 Task: Play online Risk (conquerclub) game.
Action: Mouse moved to (419, 278)
Screenshot: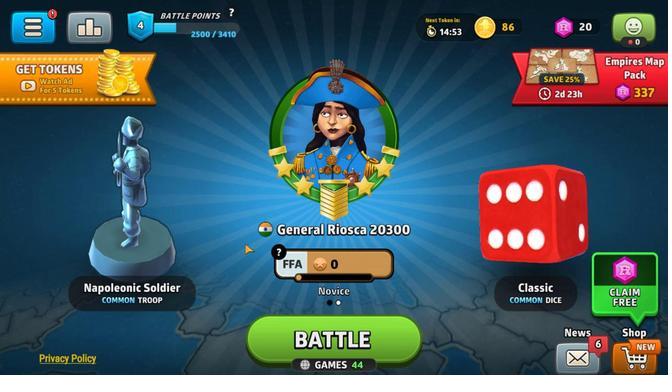 
Action: Mouse pressed left at (419, 278)
Screenshot: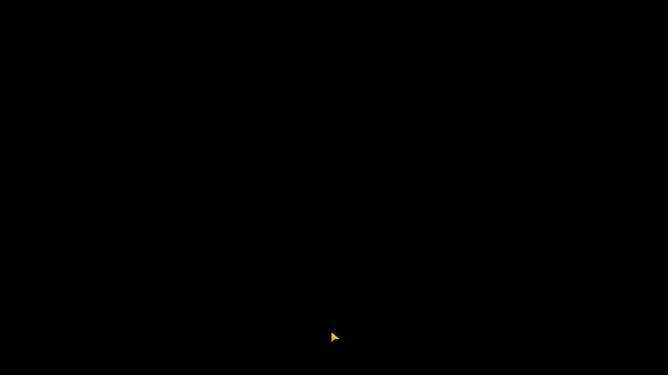 
Action: Mouse moved to (336, 277)
Screenshot: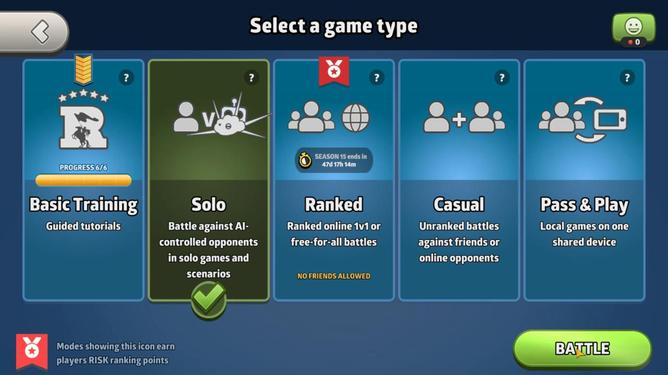 
Action: Mouse pressed left at (336, 277)
Screenshot: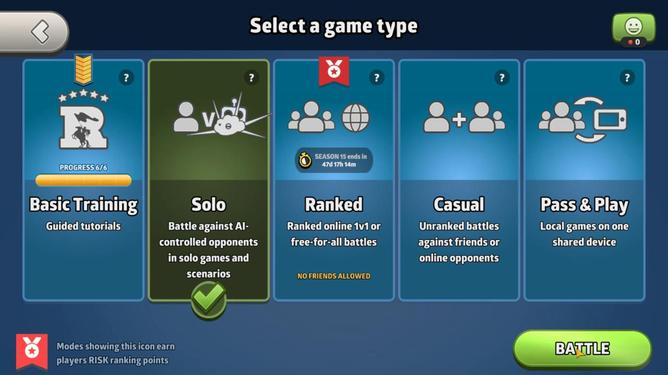
Action: Mouse moved to (335, 277)
Screenshot: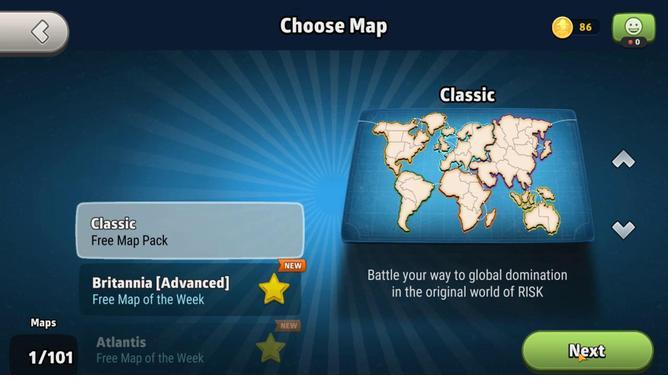 
Action: Mouse pressed left at (335, 277)
Screenshot: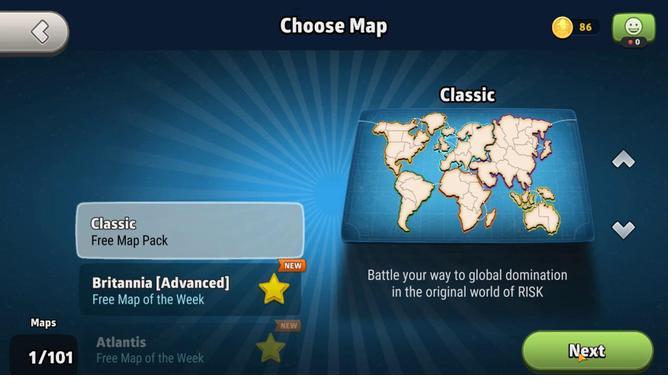 
Action: Mouse moved to (333, 277)
Screenshot: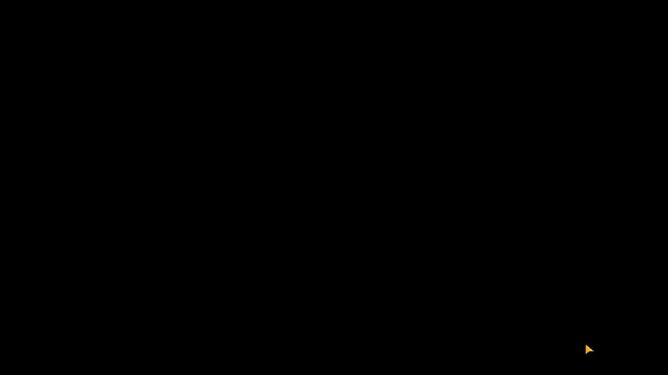 
Action: Mouse pressed left at (333, 277)
Screenshot: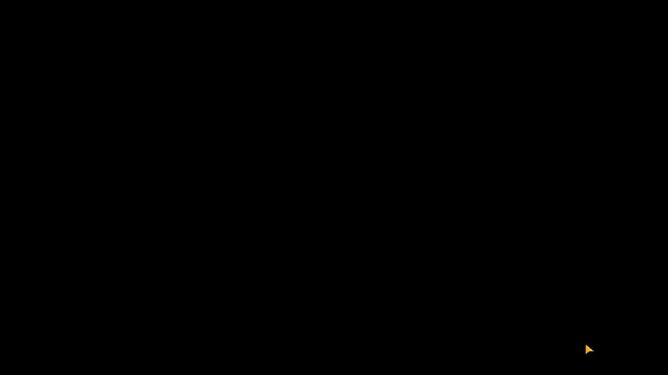 
Action: Mouse moved to (417, 281)
Screenshot: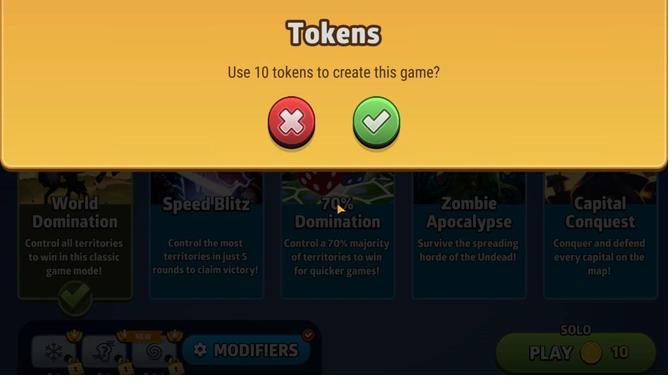 
Action: Mouse pressed left at (417, 281)
Screenshot: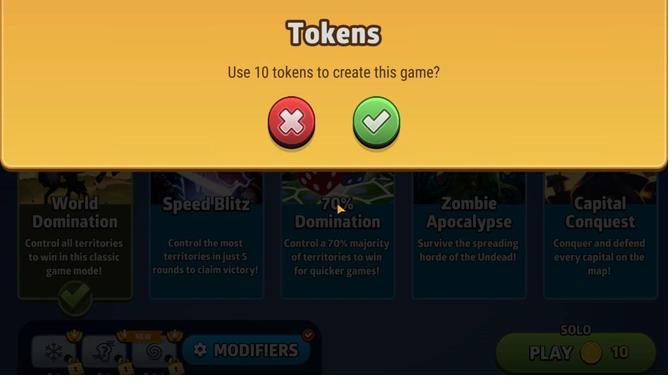 
Action: Mouse moved to (429, 283)
Screenshot: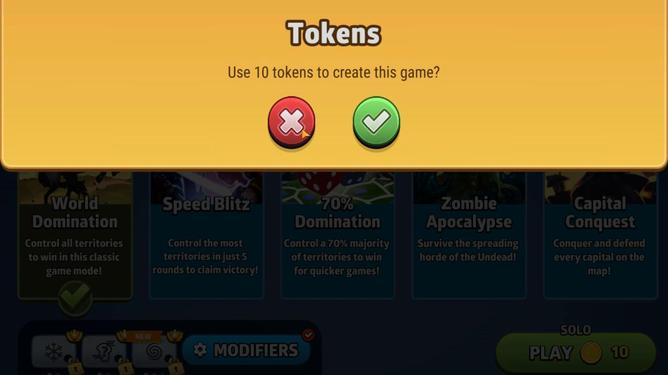 
Action: Mouse pressed left at (429, 283)
Screenshot: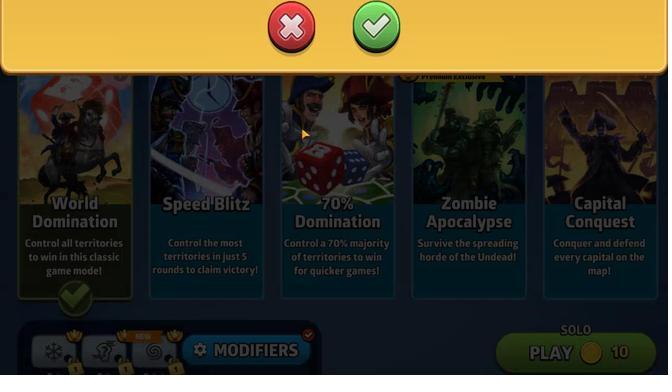 
Action: Mouse moved to (344, 277)
Screenshot: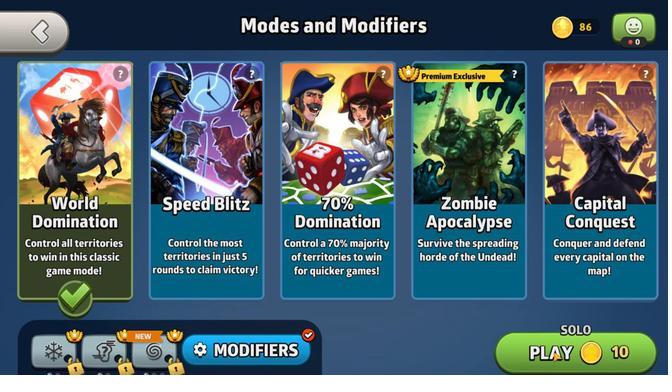 
Action: Mouse pressed left at (344, 277)
Screenshot: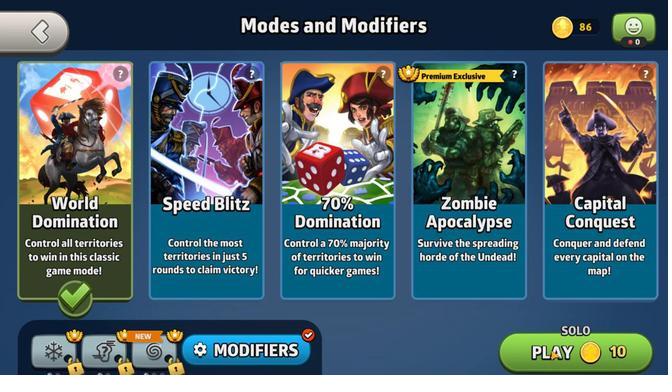 
Action: Mouse moved to (403, 284)
Screenshot: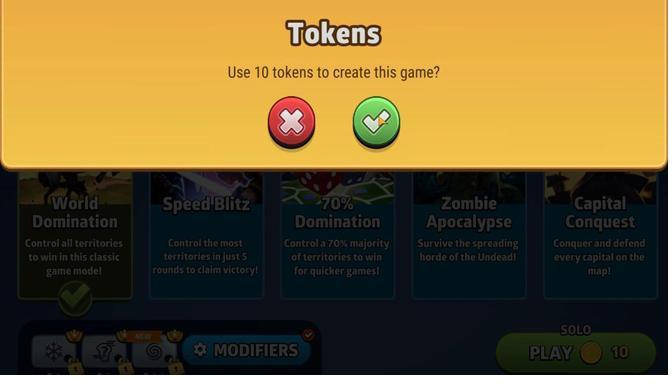 
Action: Mouse pressed left at (403, 284)
Screenshot: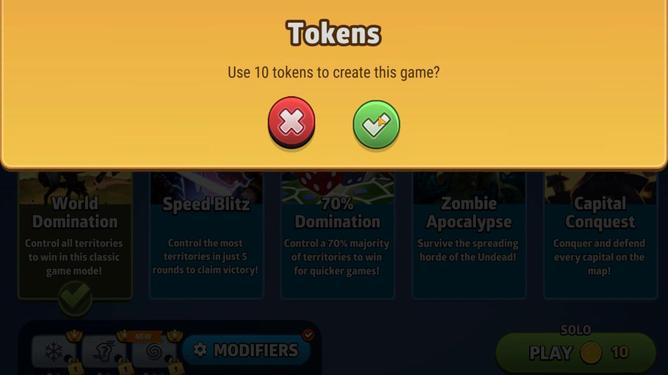 
Action: Mouse moved to (314, 282)
Screenshot: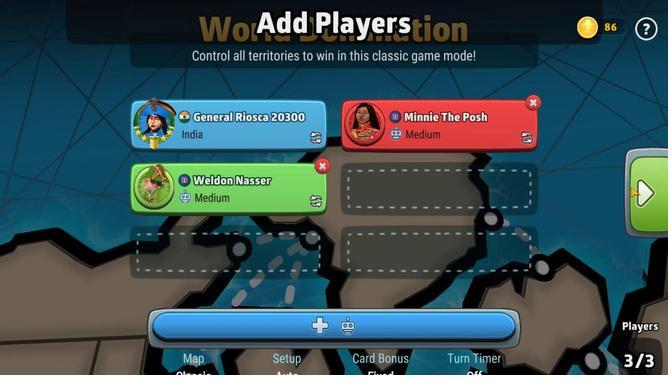 
Action: Mouse pressed left at (314, 282)
Screenshot: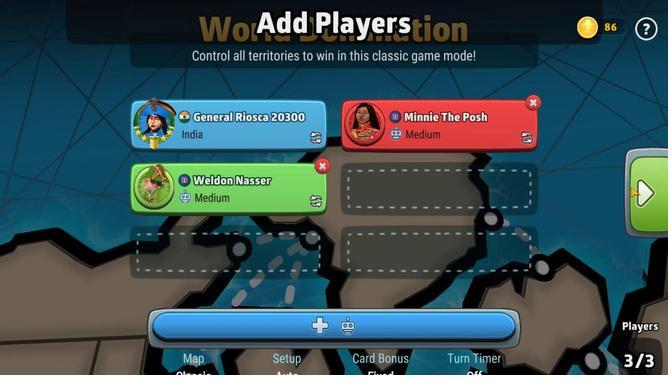 
Action: Mouse moved to (473, 282)
Screenshot: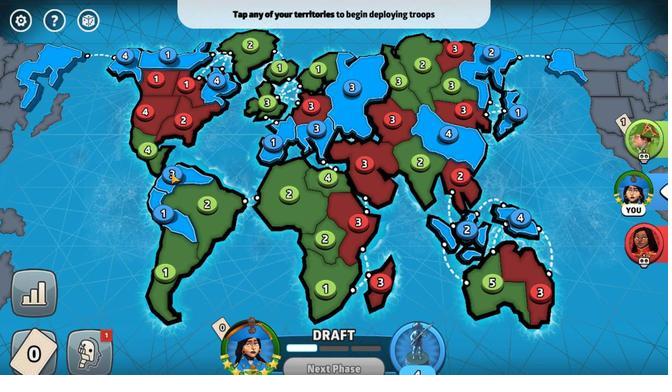 
Action: Mouse pressed left at (473, 282)
Screenshot: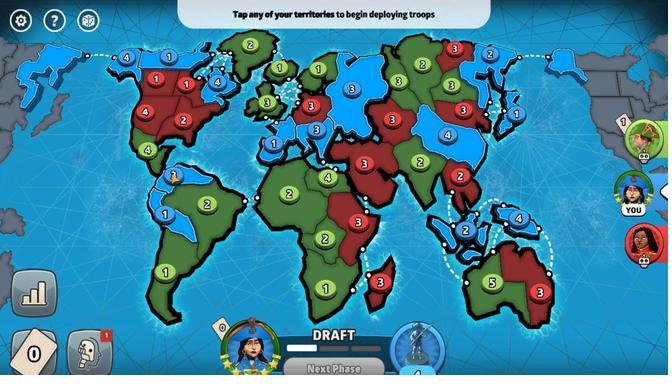 
Action: Mouse moved to (369, 279)
Screenshot: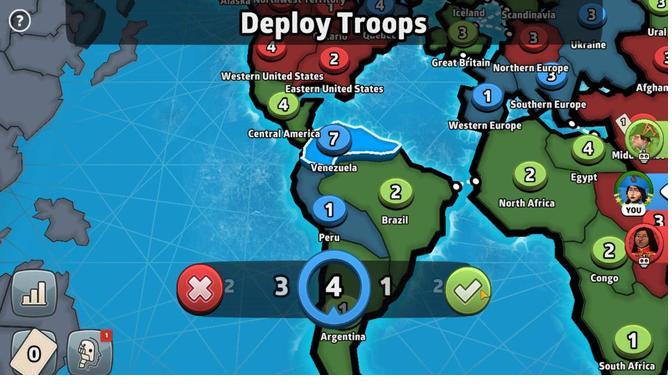 
Action: Mouse pressed left at (369, 279)
Screenshot: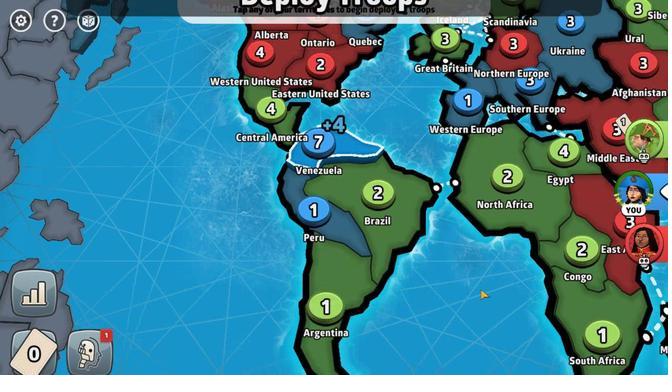 
Action: Mouse moved to (356, 281)
Screenshot: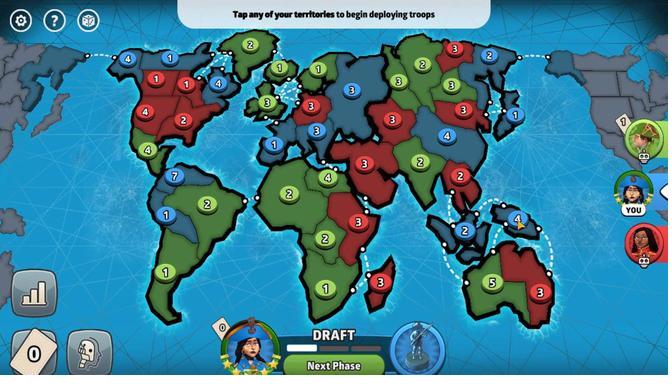 
Action: Mouse pressed left at (356, 281)
Screenshot: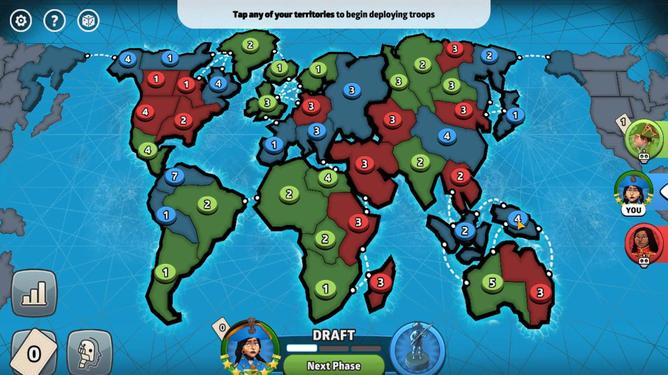
Action: Mouse moved to (415, 276)
Screenshot: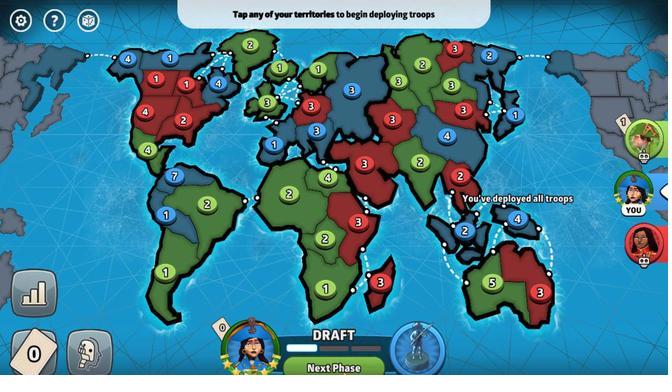
Action: Mouse pressed left at (415, 276)
Screenshot: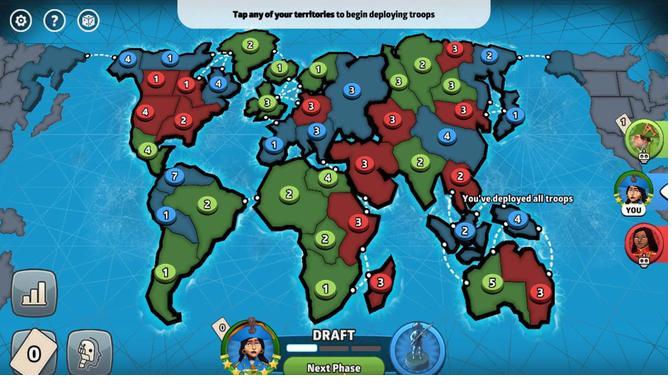 
Action: Mouse moved to (473, 282)
Screenshot: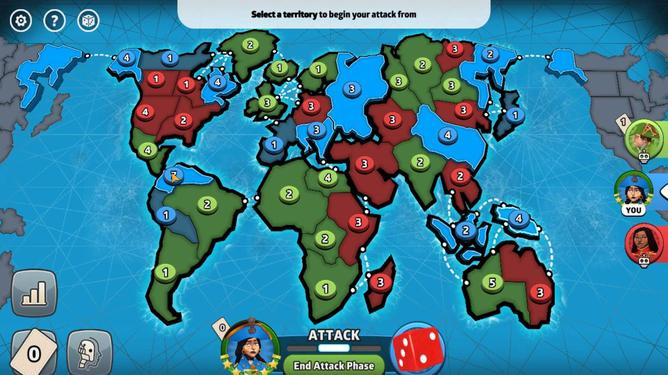 
Action: Mouse pressed left at (473, 282)
Screenshot: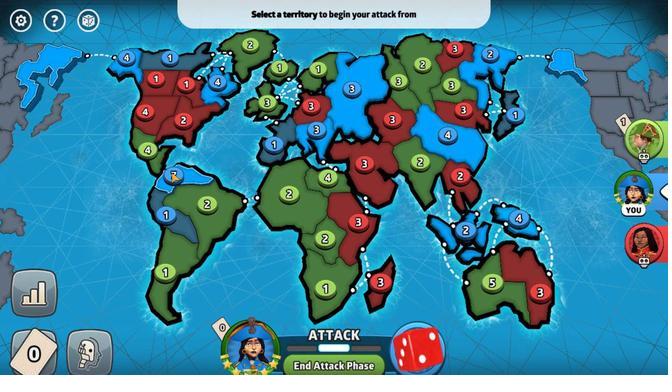 
Action: Mouse moved to (437, 285)
Screenshot: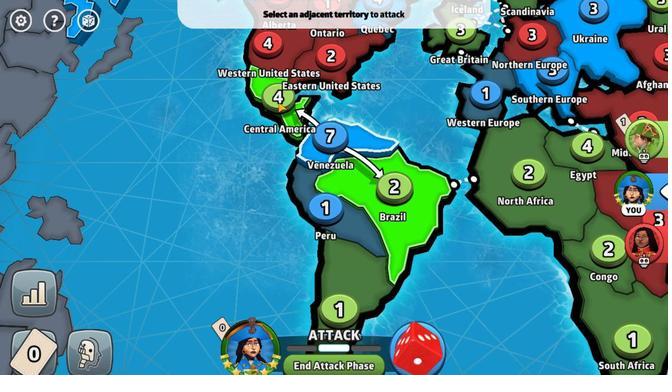 
Action: Mouse pressed left at (437, 285)
Screenshot: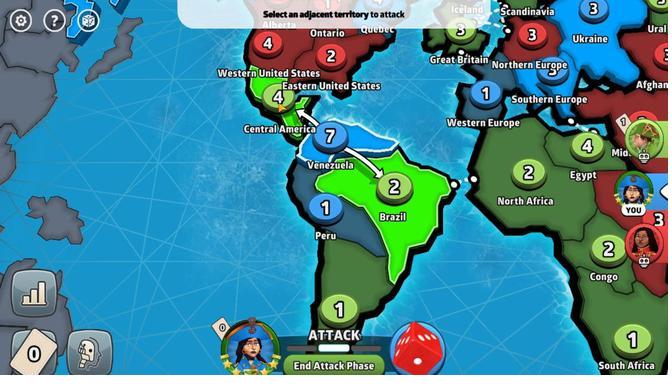 
Action: Mouse moved to (420, 278)
Screenshot: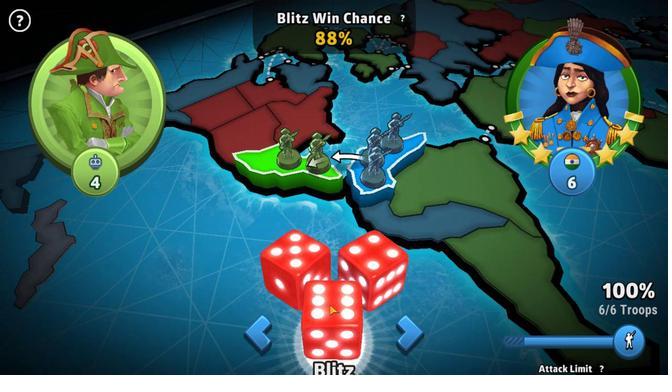 
Action: Mouse pressed left at (420, 278)
Screenshot: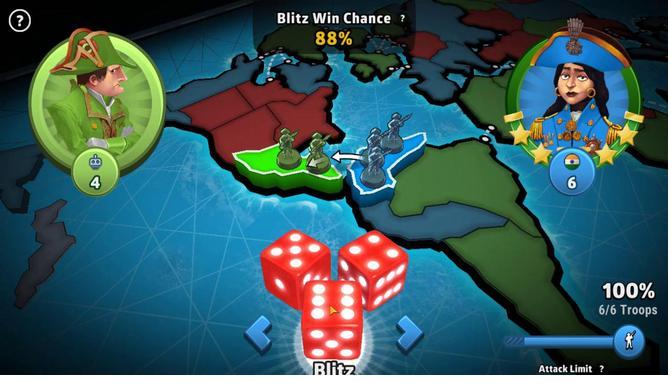 
Action: Mouse moved to (373, 279)
Screenshot: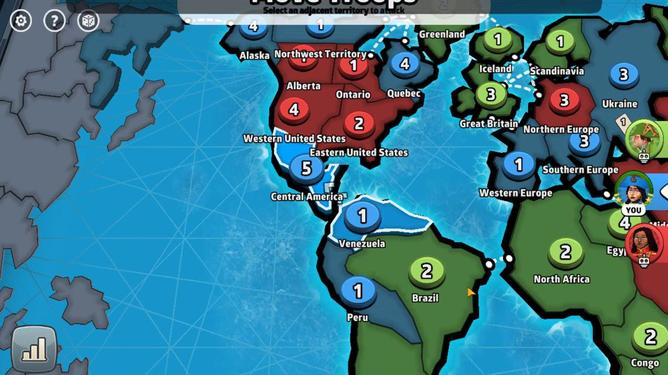 
Action: Mouse pressed left at (373, 279)
Screenshot: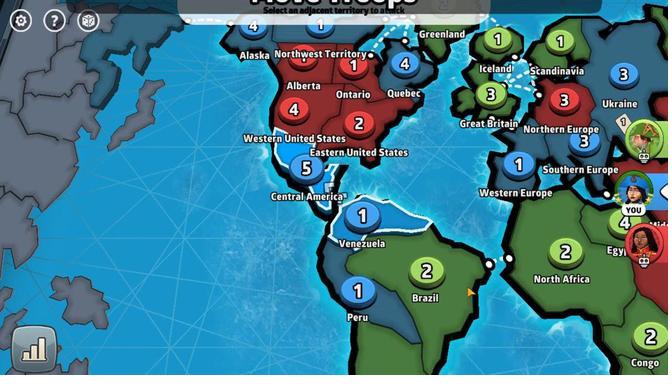 
Action: Mouse moved to (432, 284)
Screenshot: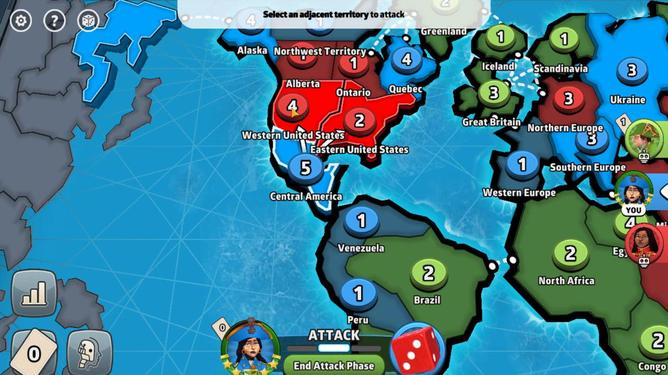 
Action: Mouse pressed left at (432, 284)
Screenshot: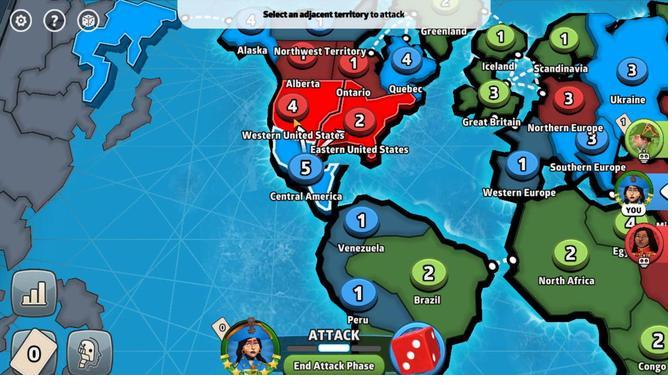 
Action: Mouse moved to (413, 277)
Screenshot: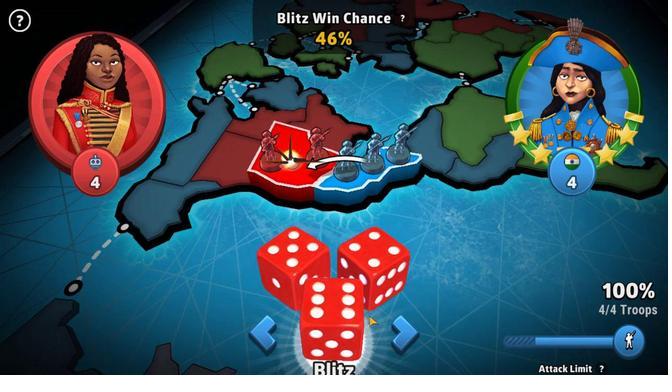 
Action: Mouse pressed left at (413, 277)
Screenshot: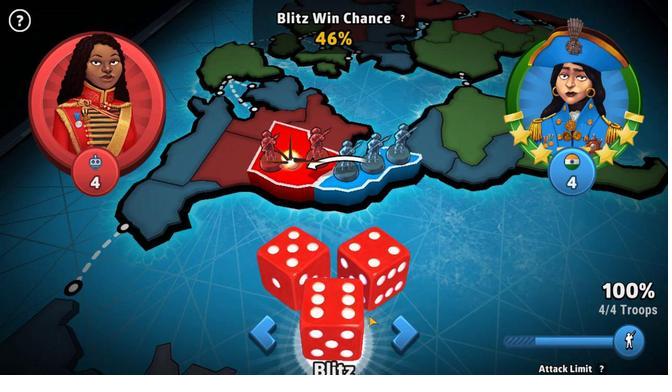 
Action: Mouse moved to (408, 282)
Screenshot: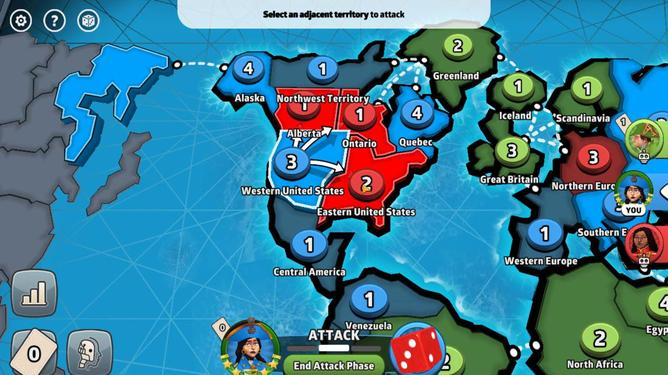 
Action: Mouse pressed left at (408, 282)
Screenshot: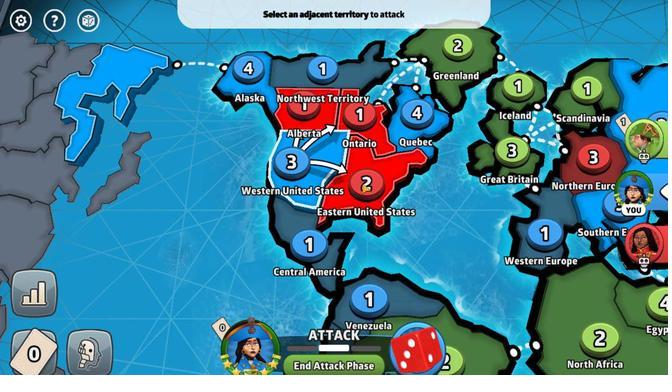 
Action: Mouse moved to (414, 278)
Screenshot: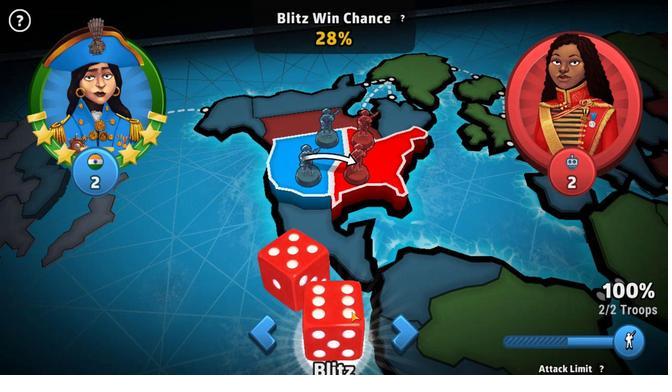 
Action: Mouse pressed left at (414, 278)
Screenshot: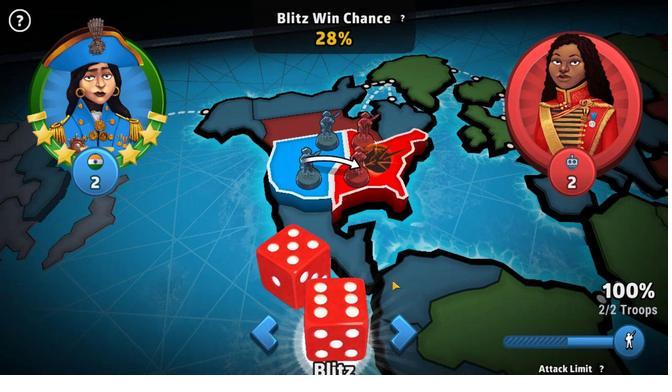 
Action: Mouse moved to (357, 281)
Screenshot: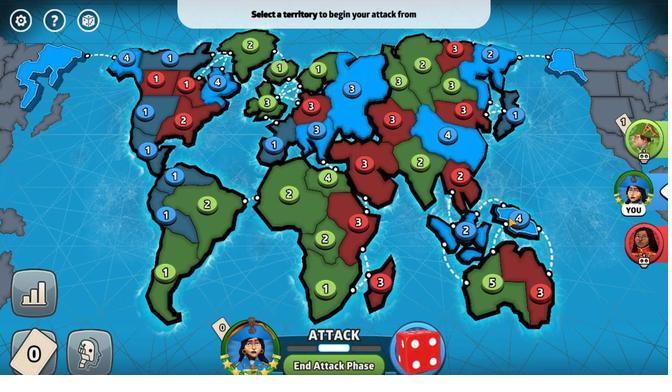 
Action: Mouse pressed left at (357, 281)
Screenshot: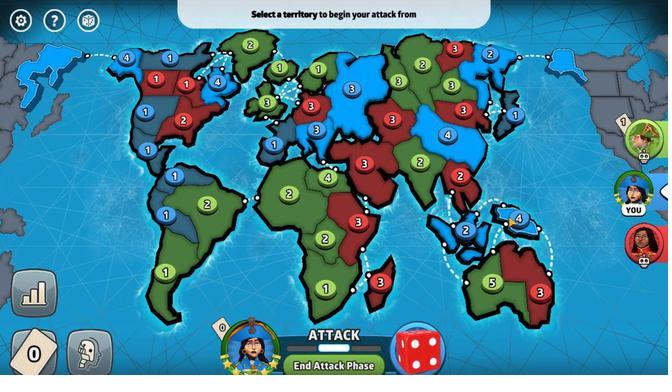 
Action: Mouse moved to (414, 281)
Screenshot: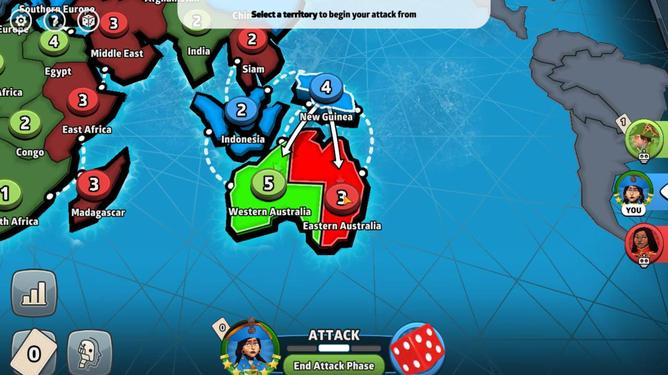 
Action: Mouse pressed left at (414, 281)
Screenshot: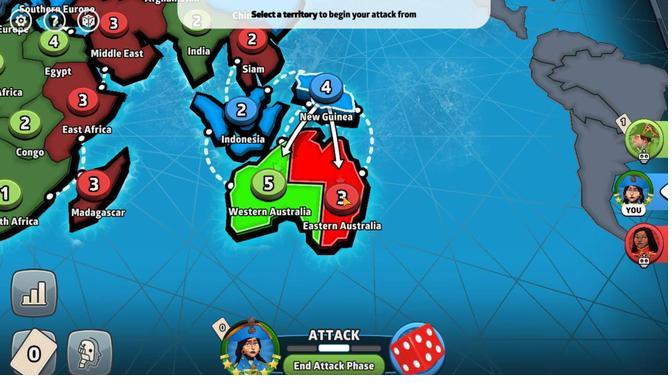 
Action: Mouse moved to (422, 278)
Screenshot: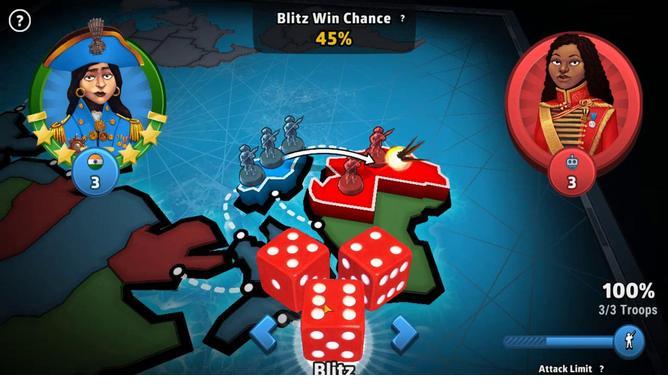 
Action: Mouse pressed left at (422, 278)
Screenshot: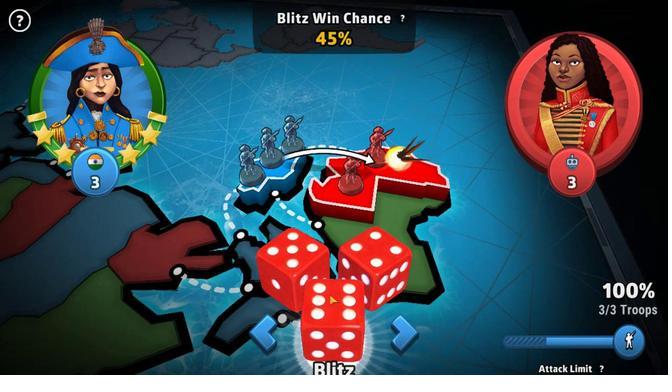 
Action: Mouse moved to (424, 283)
Screenshot: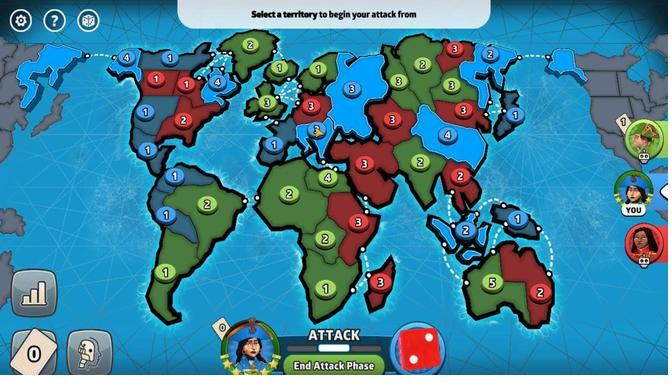 
Action: Mouse pressed left at (424, 283)
Screenshot: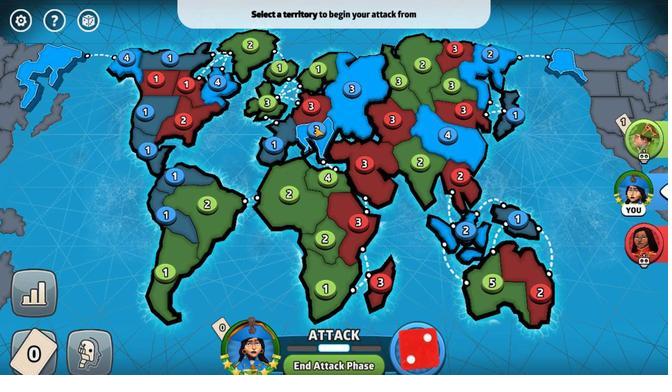 
Action: Mouse moved to (425, 280)
Screenshot: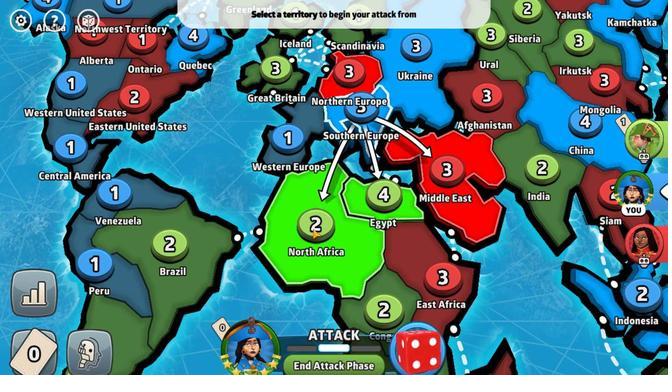 
Action: Mouse pressed left at (425, 280)
Screenshot: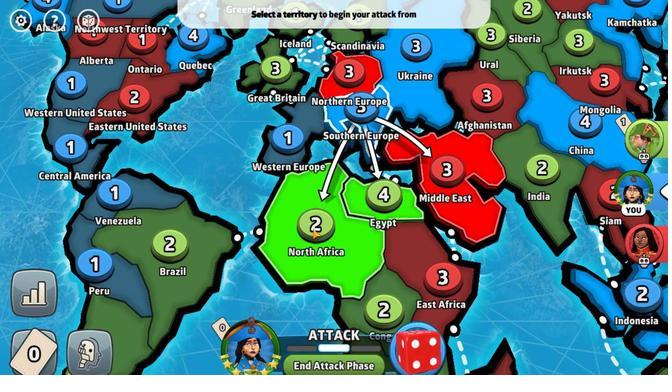 
Action: Mouse moved to (424, 278)
Screenshot: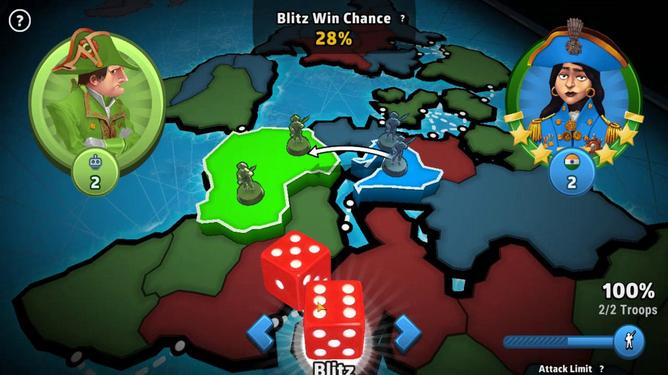 
Action: Mouse pressed left at (424, 278)
Screenshot: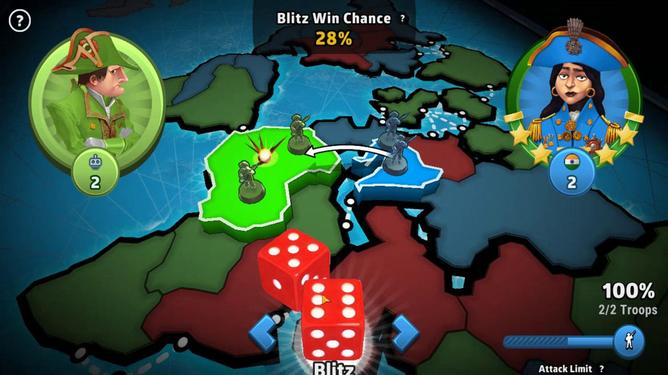 
Action: Mouse moved to (458, 285)
Screenshot: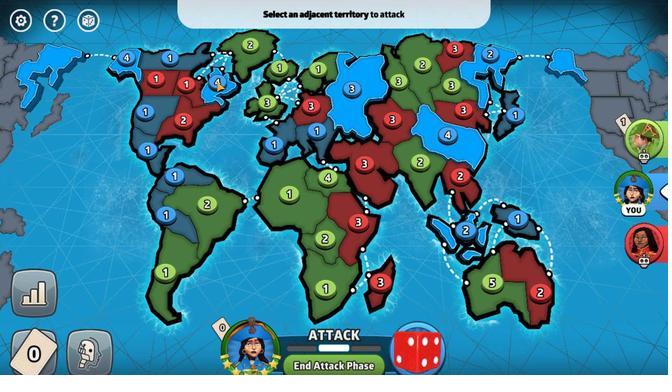 
Action: Mouse pressed left at (458, 285)
Screenshot: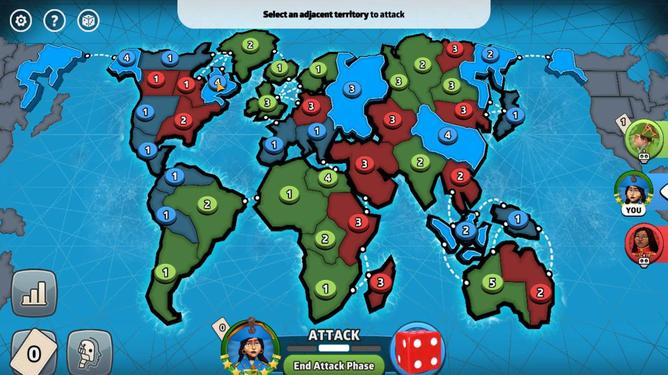 
Action: Mouse moved to (437, 281)
Screenshot: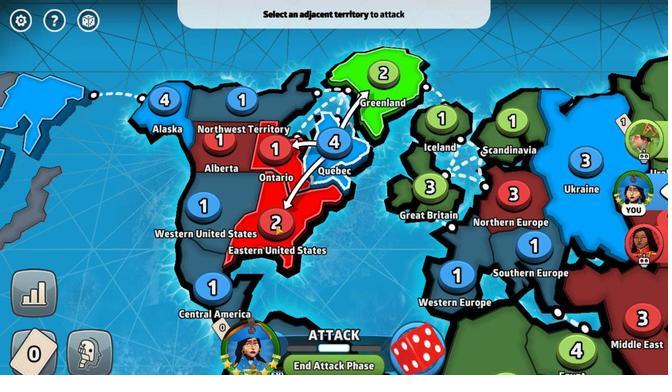 
Action: Mouse pressed left at (437, 281)
Screenshot: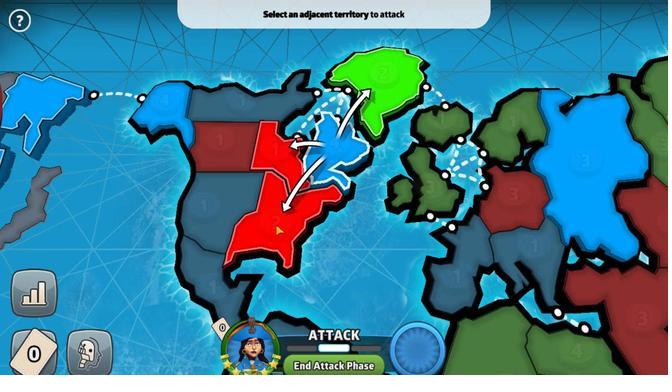 
Action: Mouse moved to (418, 278)
Screenshot: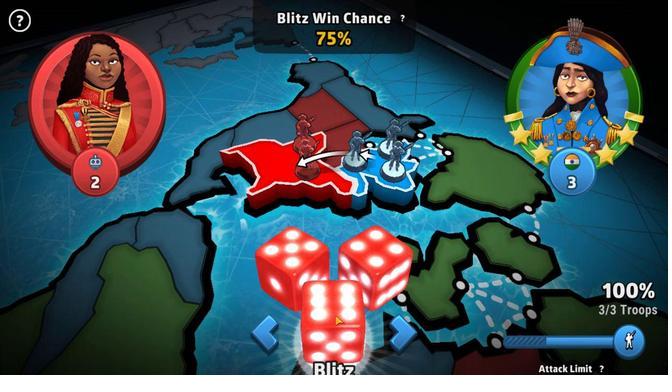 
Action: Mouse pressed left at (418, 278)
Screenshot: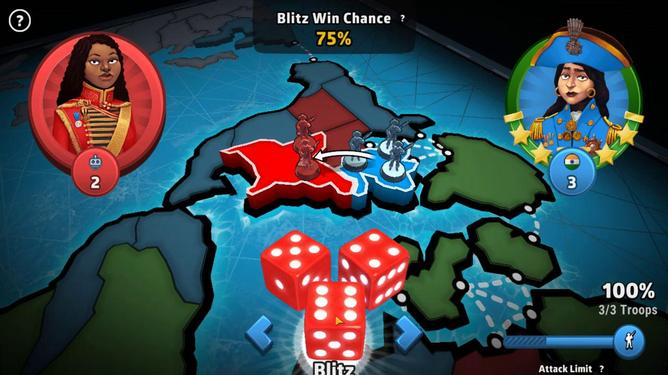 
Action: Mouse moved to (421, 284)
Screenshot: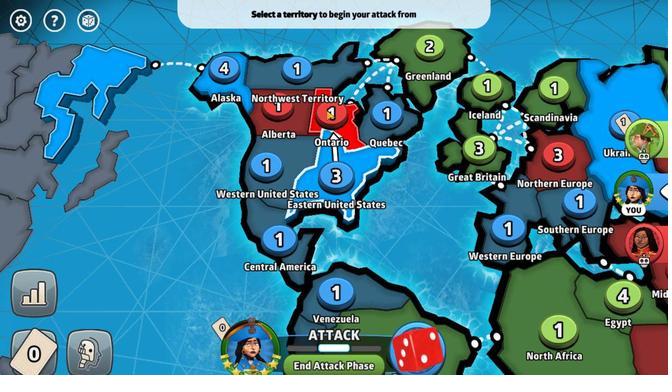 
Action: Mouse pressed left at (421, 284)
Screenshot: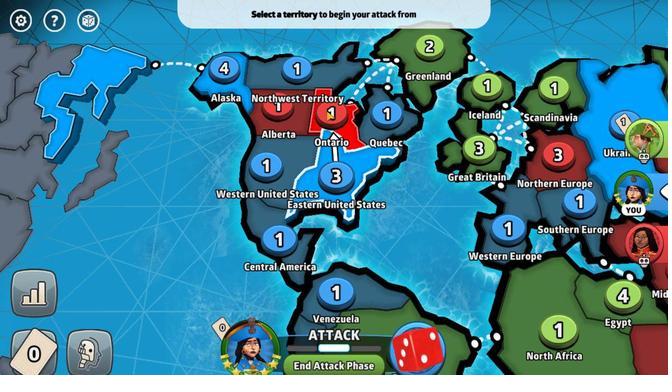 
Action: Mouse moved to (416, 278)
Screenshot: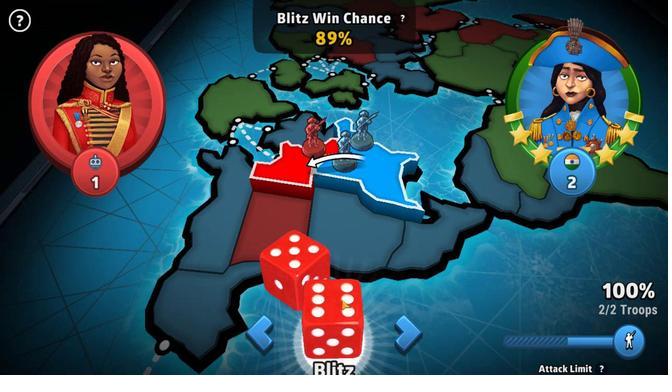 
Action: Mouse pressed left at (416, 278)
Screenshot: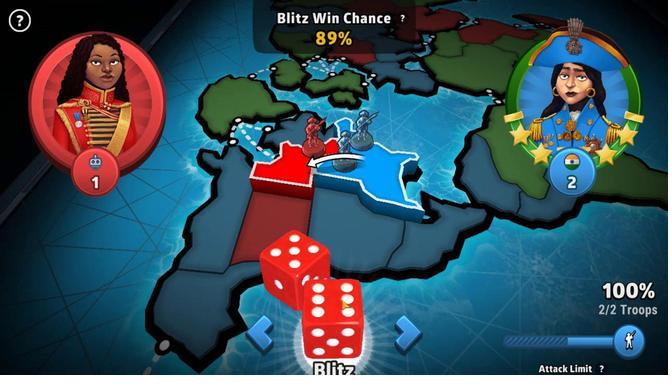 
Action: Mouse moved to (447, 282)
Screenshot: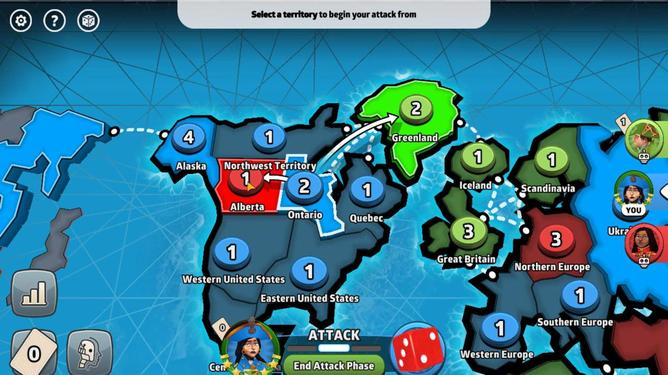 
Action: Mouse pressed left at (447, 282)
Screenshot: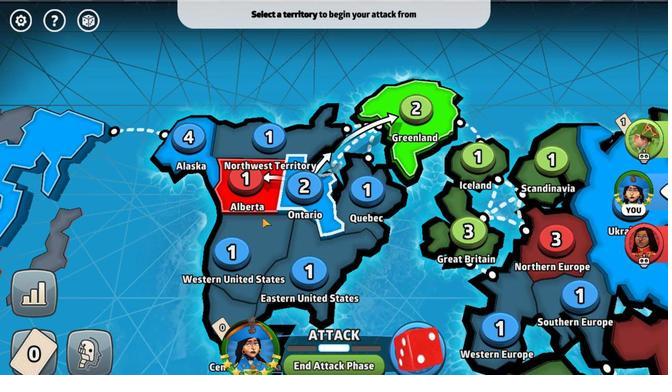 
Action: Mouse moved to (416, 278)
Screenshot: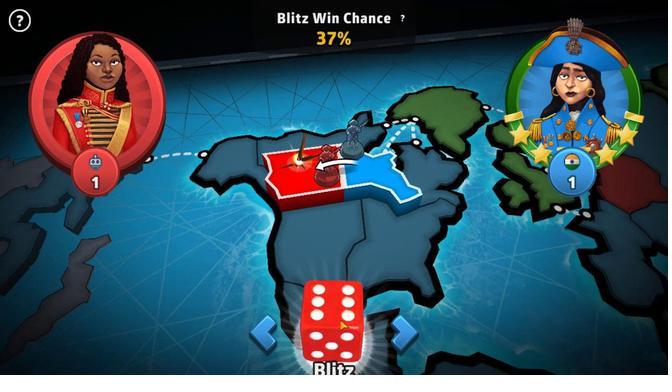 
Action: Mouse pressed left at (416, 278)
Screenshot: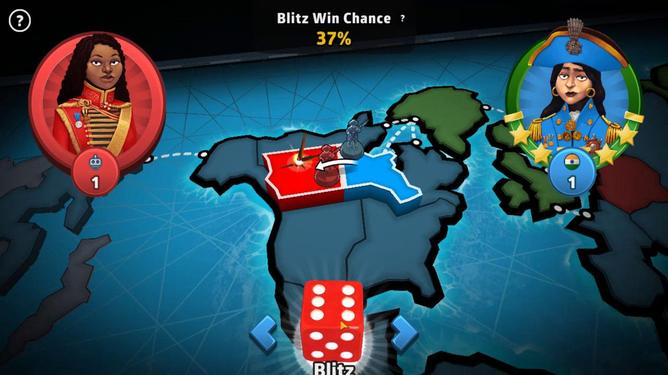 
Action: Mouse moved to (488, 286)
Screenshot: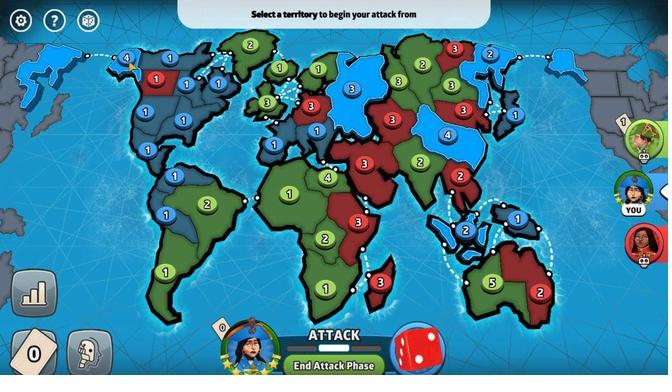 
Action: Mouse pressed left at (488, 286)
Screenshot: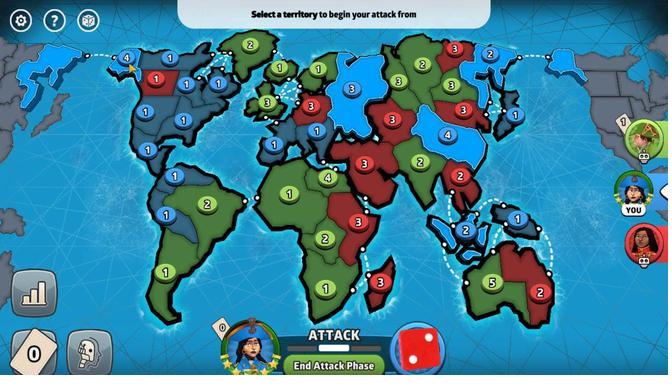 
Action: Mouse moved to (406, 282)
Screenshot: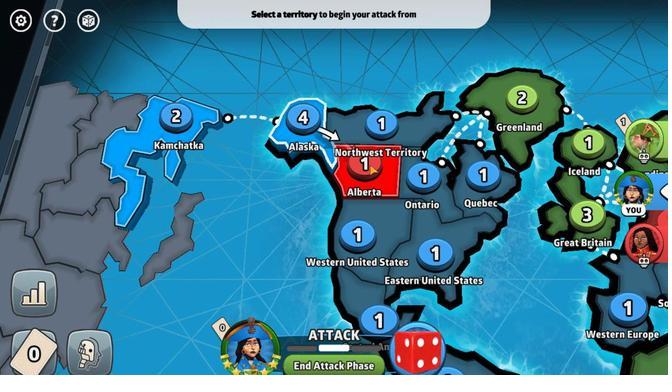 
Action: Mouse pressed left at (406, 282)
Screenshot: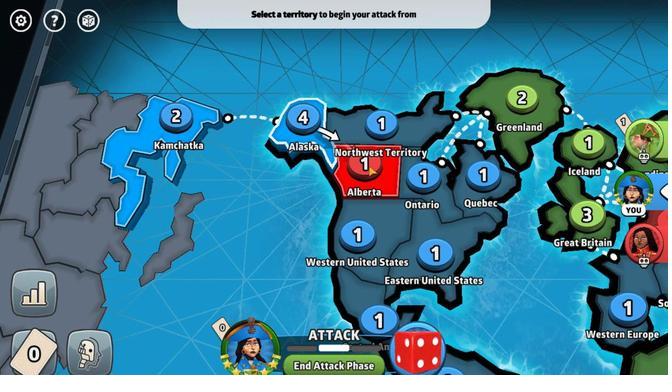 
Action: Mouse moved to (414, 278)
Screenshot: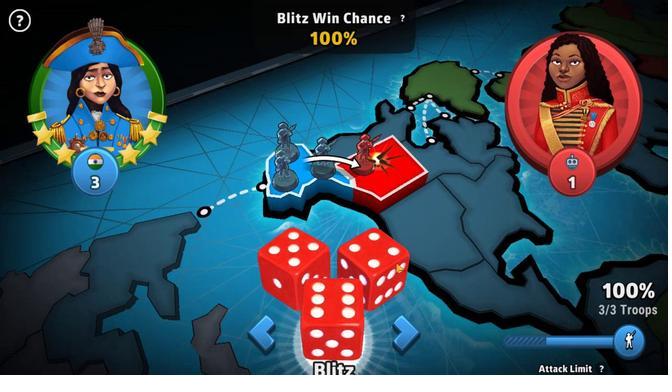 
Action: Mouse pressed left at (414, 278)
Screenshot: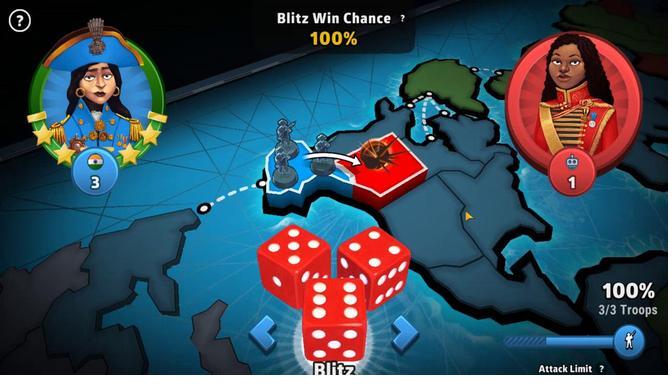 
Action: Mouse moved to (380, 283)
Screenshot: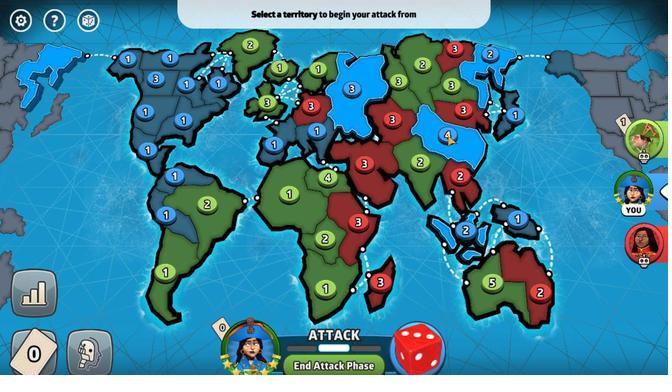 
Action: Mouse pressed left at (380, 283)
Screenshot: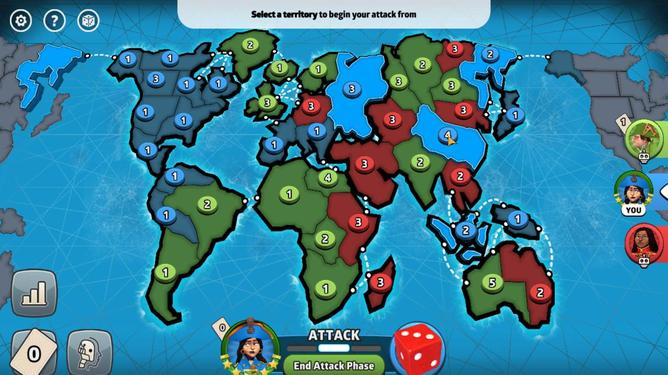 
Action: Mouse moved to (410, 280)
Screenshot: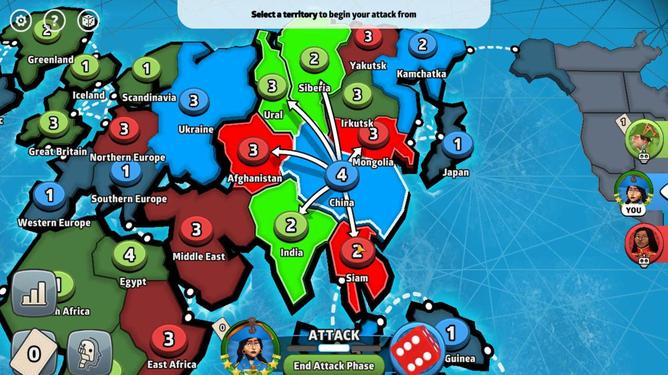 
Action: Mouse pressed left at (410, 280)
Screenshot: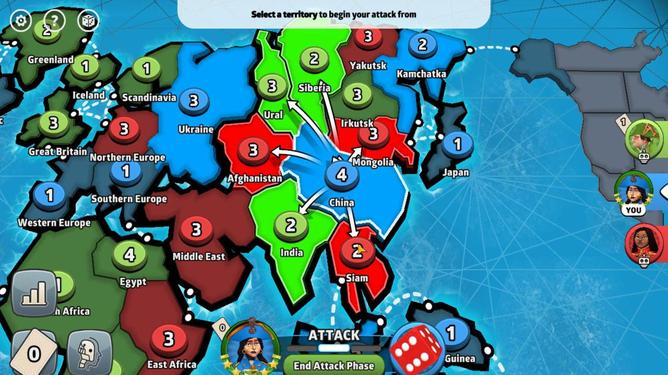
Action: Mouse moved to (413, 278)
Screenshot: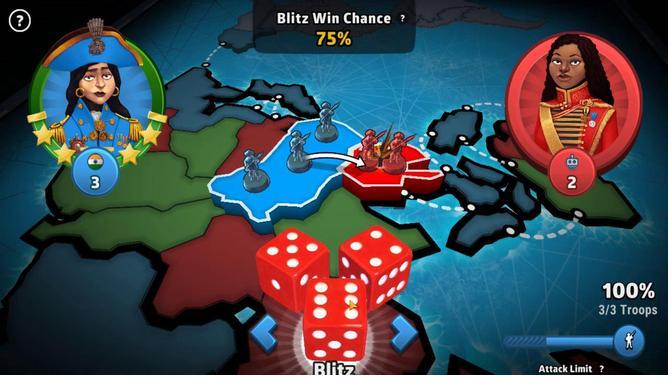 
Action: Mouse pressed left at (413, 278)
Screenshot: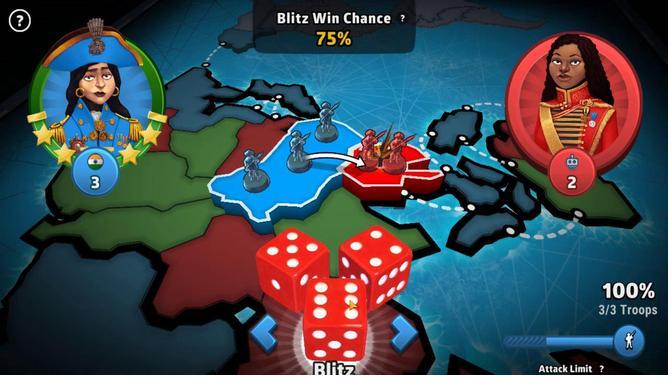
Action: Mouse moved to (424, 277)
Screenshot: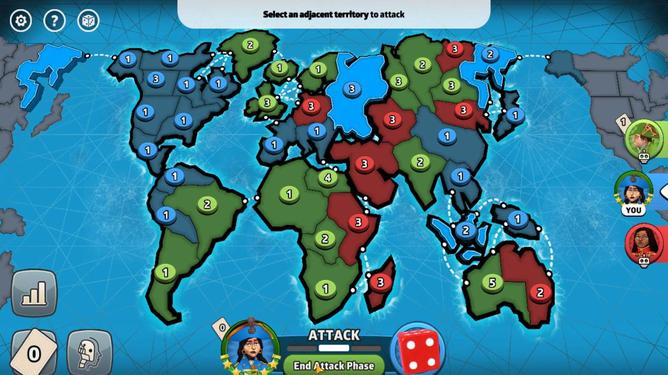 
Action: Mouse pressed left at (424, 277)
Screenshot: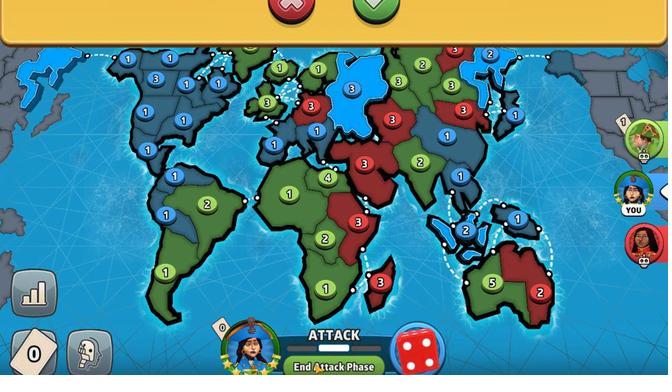 
Action: Mouse moved to (404, 283)
Screenshot: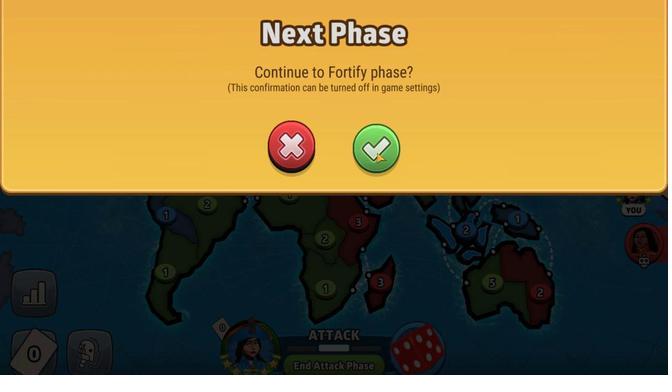 
Action: Mouse pressed left at (404, 283)
Screenshot: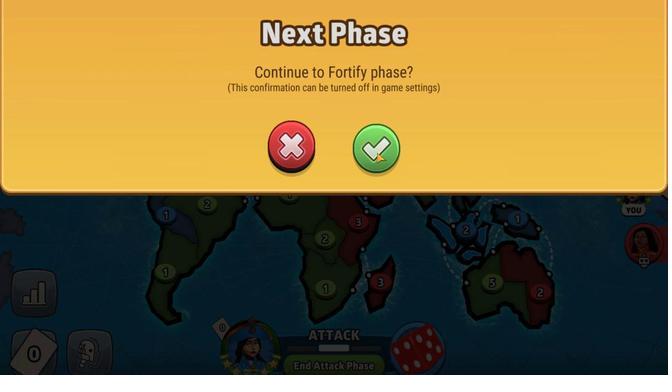 
Action: Mouse moved to (478, 285)
Screenshot: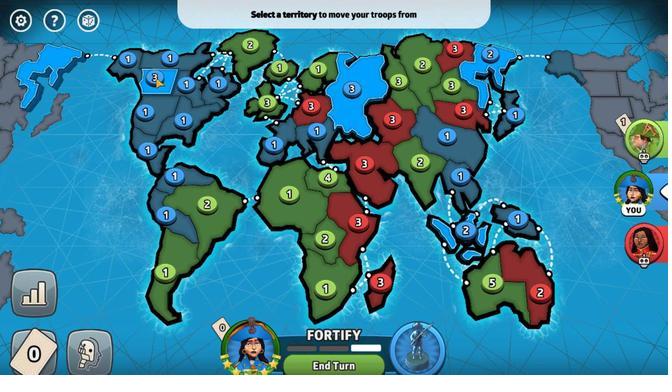 
Action: Mouse pressed left at (478, 285)
Screenshot: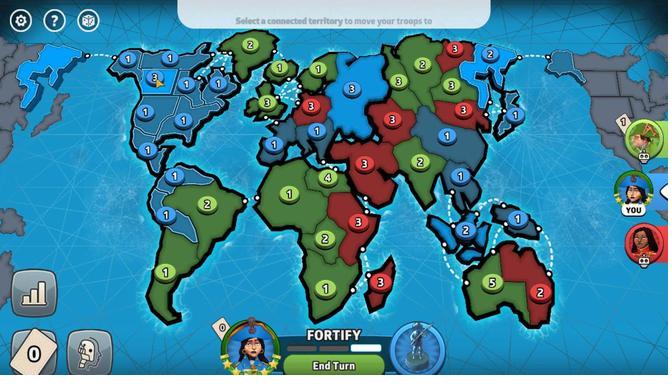 
Action: Mouse moved to (475, 281)
Screenshot: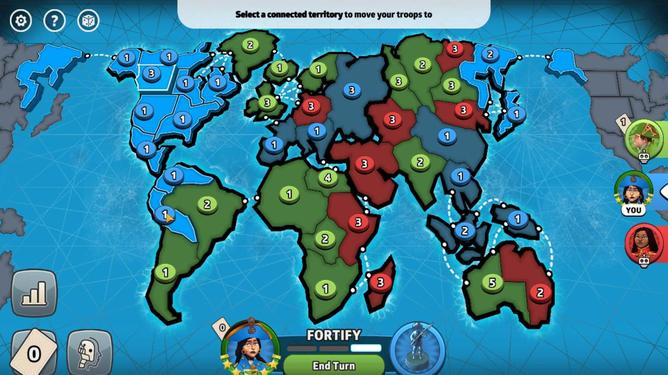 
Action: Mouse pressed left at (475, 281)
Screenshot: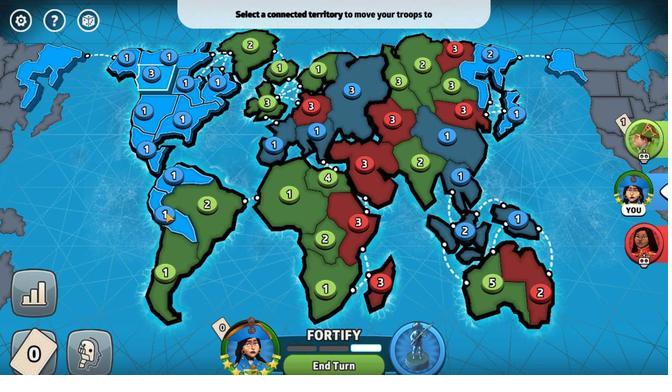 
Action: Mouse moved to (373, 279)
Screenshot: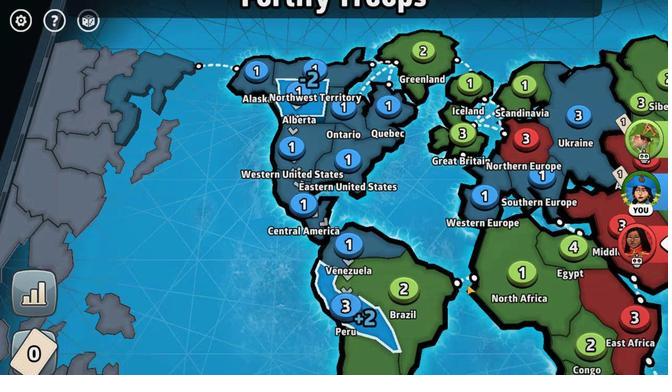 
Action: Mouse pressed left at (373, 279)
Screenshot: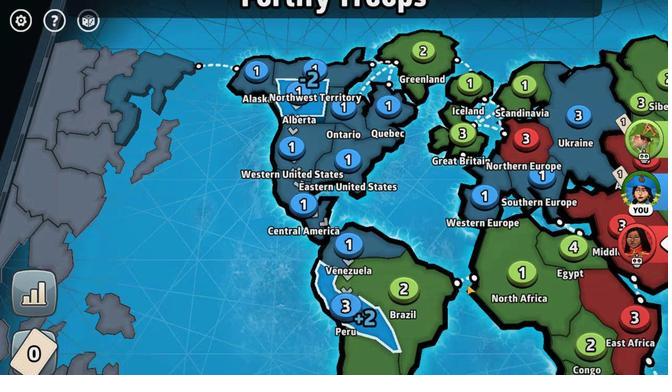 
Action: Mouse moved to (475, 281)
Screenshot: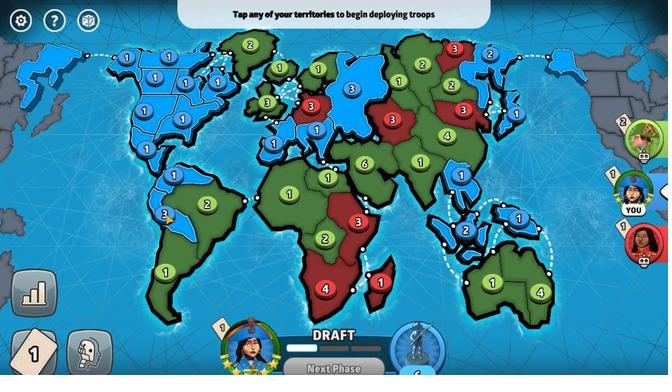 
Action: Mouse pressed left at (475, 281)
Screenshot: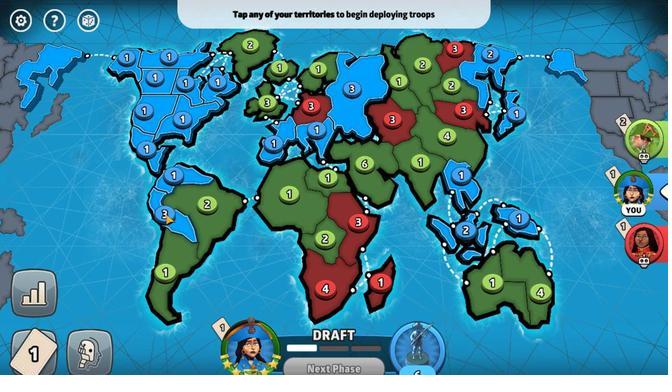 
Action: Mouse moved to (402, 279)
Screenshot: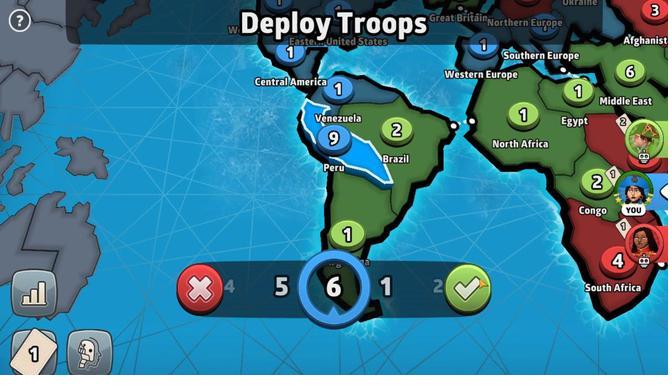 
Action: Mouse pressed left at (402, 279)
Screenshot: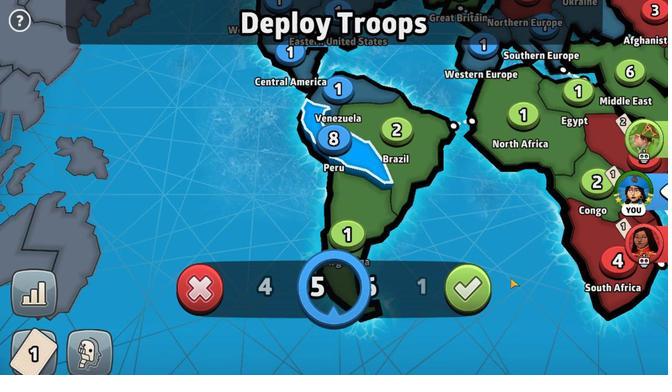 
Action: Mouse moved to (375, 279)
Screenshot: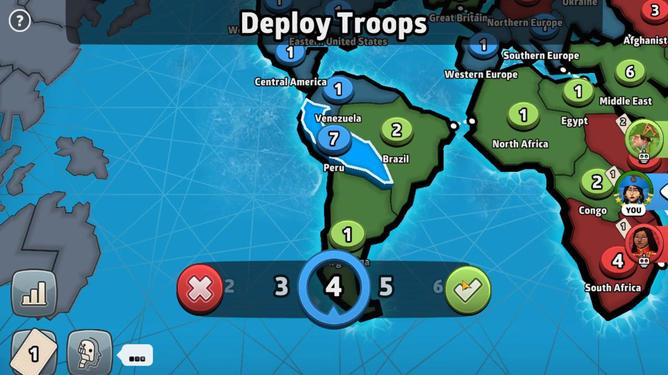 
Action: Mouse pressed left at (375, 279)
Screenshot: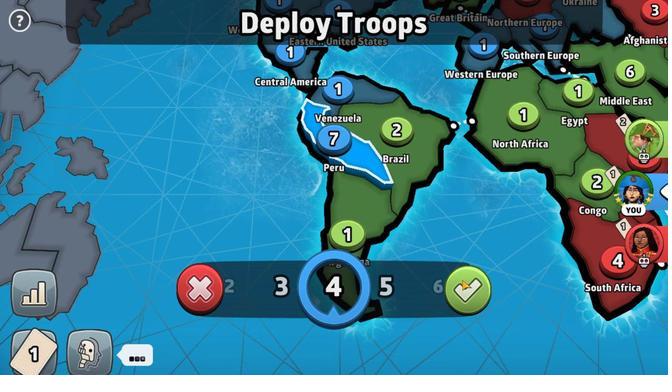 
Action: Mouse moved to (373, 280)
Screenshot: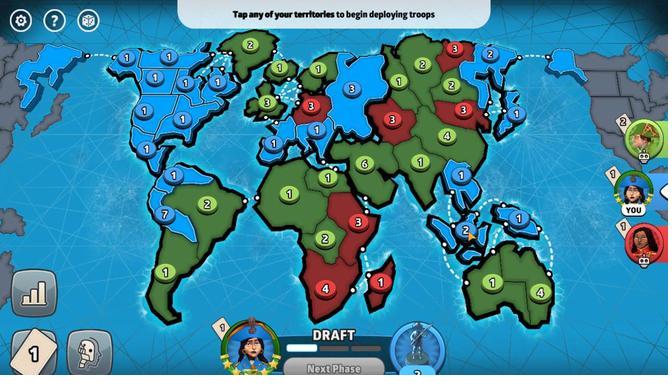 
Action: Mouse pressed left at (373, 280)
Screenshot: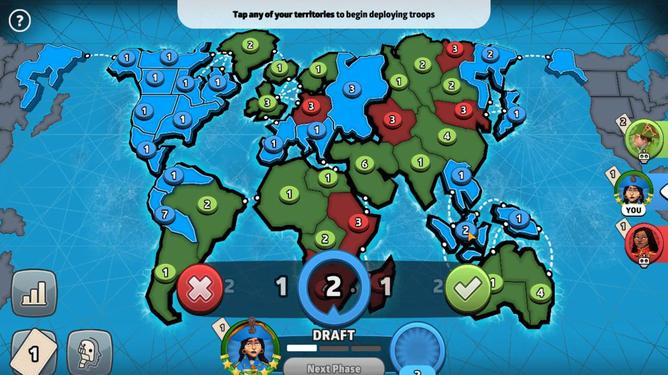 
Action: Mouse moved to (374, 279)
Screenshot: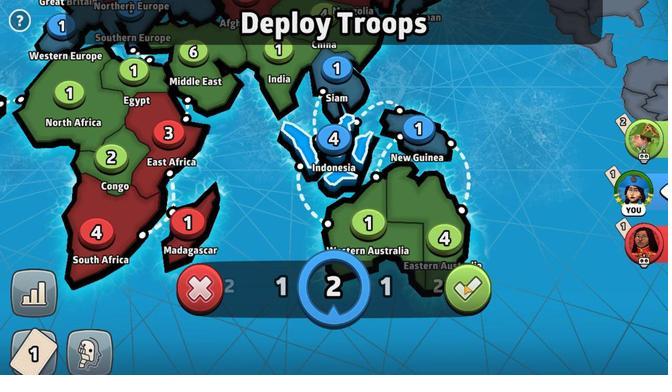 
Action: Mouse pressed left at (374, 279)
Screenshot: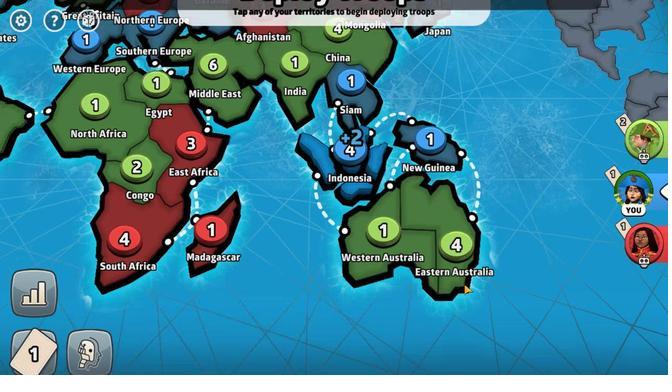 
Action: Mouse moved to (427, 277)
Screenshot: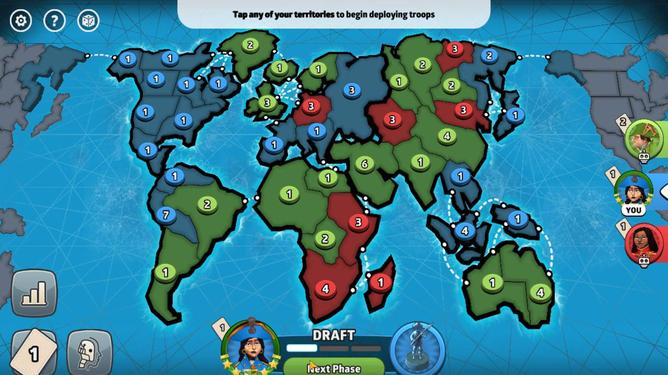 
Action: Mouse pressed left at (427, 277)
Screenshot: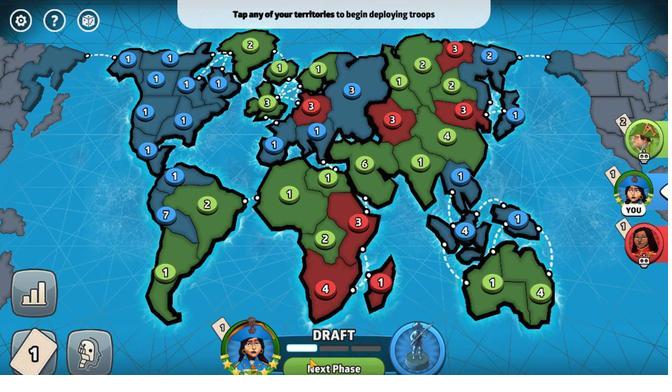 
Action: Mouse moved to (477, 281)
Screenshot: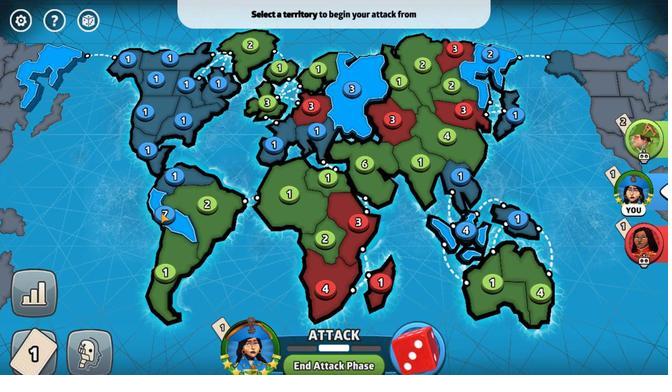 
Action: Mouse pressed left at (477, 281)
Screenshot: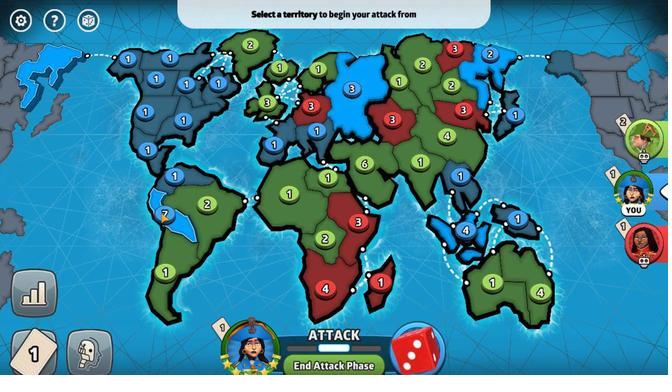 
Action: Mouse moved to (412, 285)
Screenshot: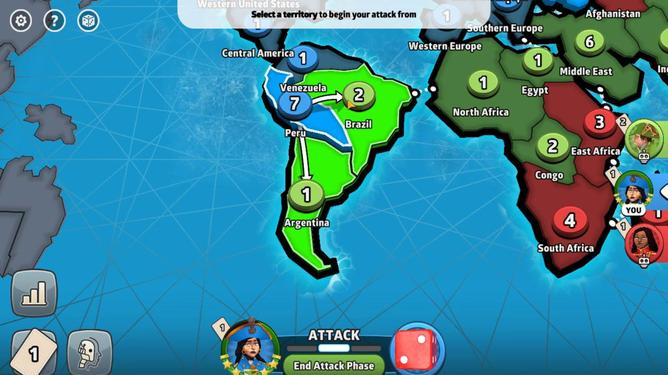 
Action: Mouse pressed left at (412, 285)
Screenshot: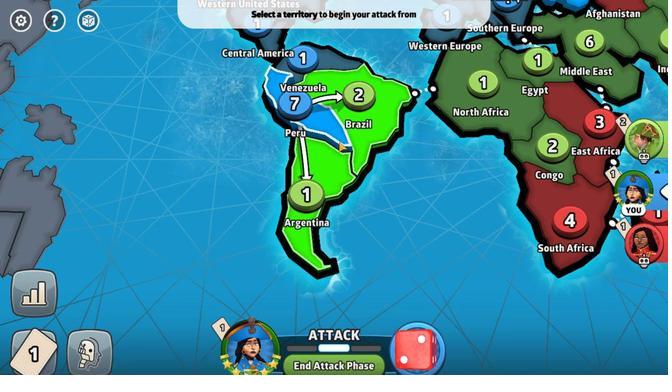 
Action: Mouse moved to (420, 278)
Screenshot: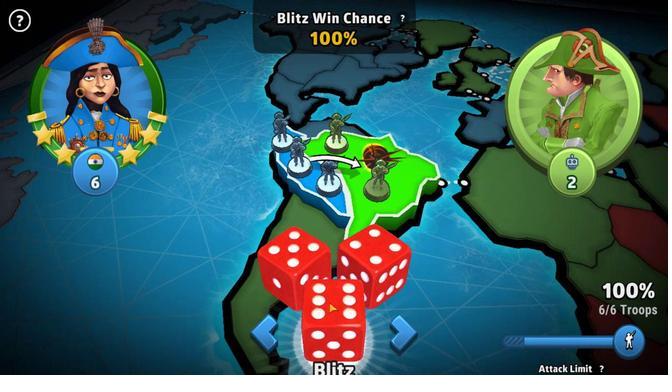 
Action: Mouse pressed left at (420, 278)
Screenshot: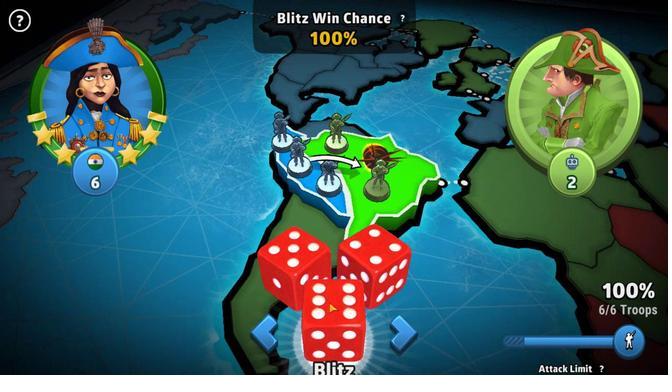 
Action: Mouse moved to (372, 279)
Screenshot: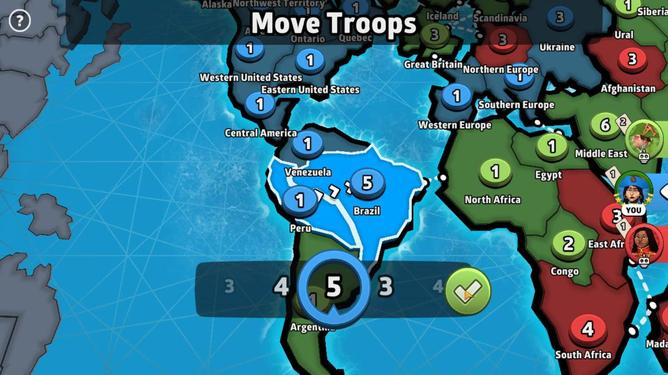 
Action: Mouse pressed left at (372, 279)
Screenshot: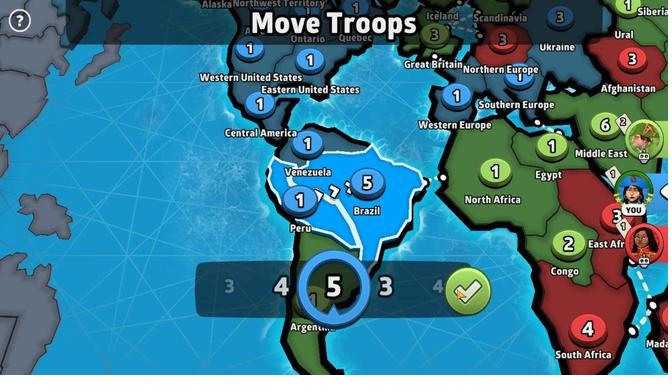 
Action: Mouse moved to (447, 281)
Screenshot: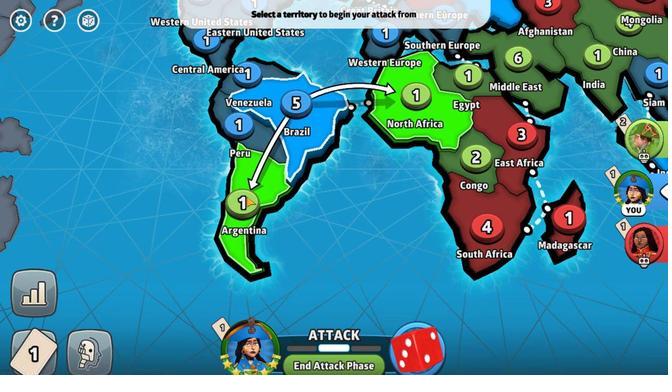 
Action: Mouse pressed left at (447, 281)
Screenshot: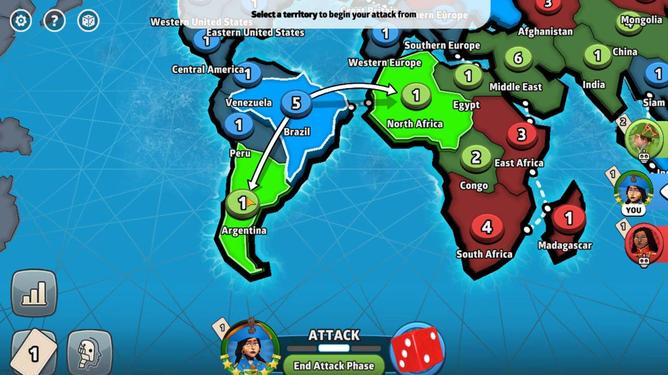 
Action: Mouse moved to (421, 278)
Screenshot: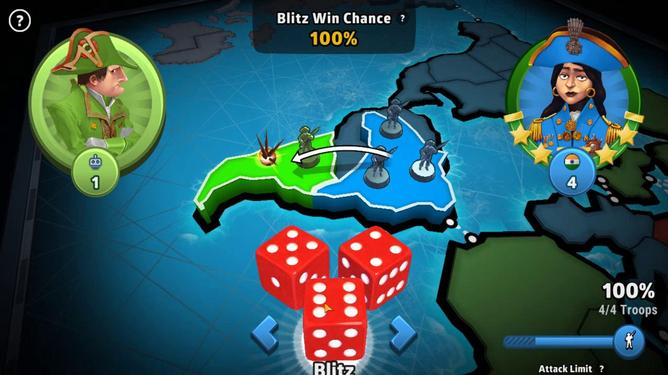 
Action: Mouse pressed left at (421, 278)
Screenshot: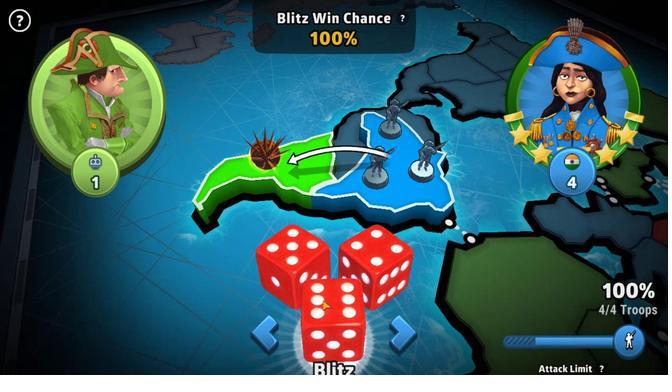 
Action: Mouse moved to (394, 279)
Screenshot: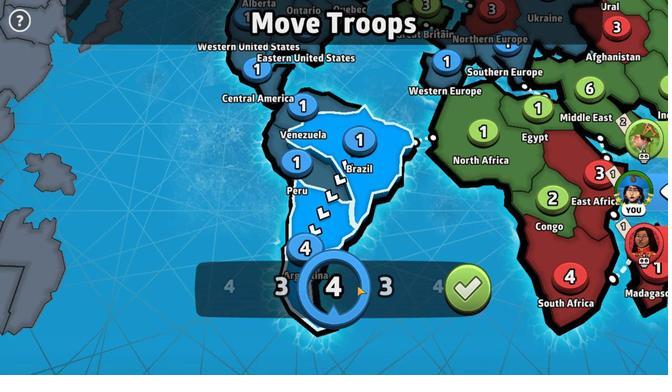 
Action: Mouse pressed left at (394, 279)
Screenshot: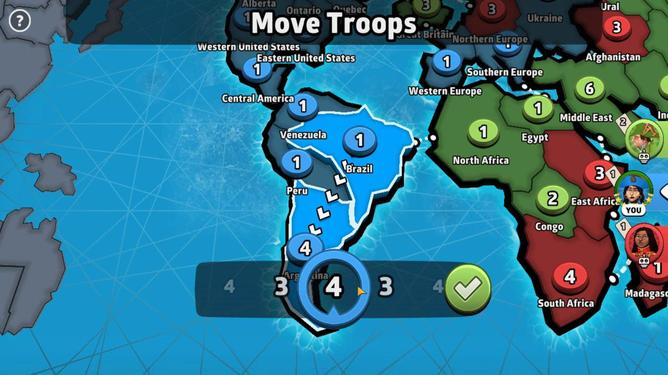 
Action: Mouse moved to (374, 279)
Screenshot: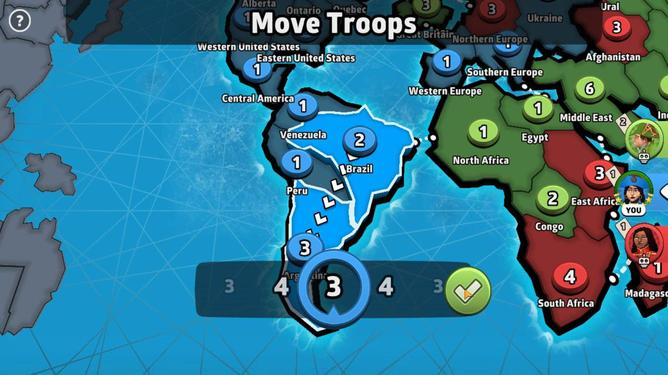 
Action: Mouse pressed left at (374, 279)
Screenshot: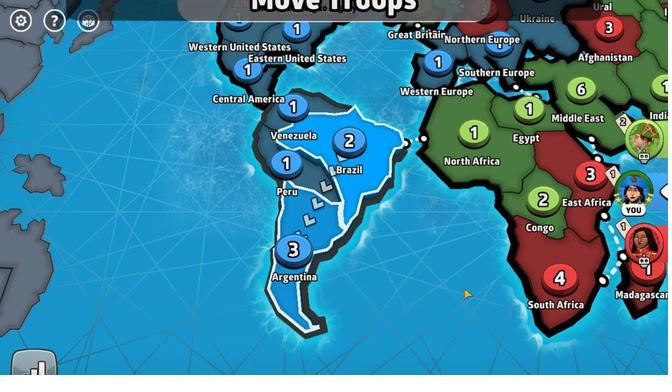 
Action: Mouse moved to (395, 283)
Screenshot: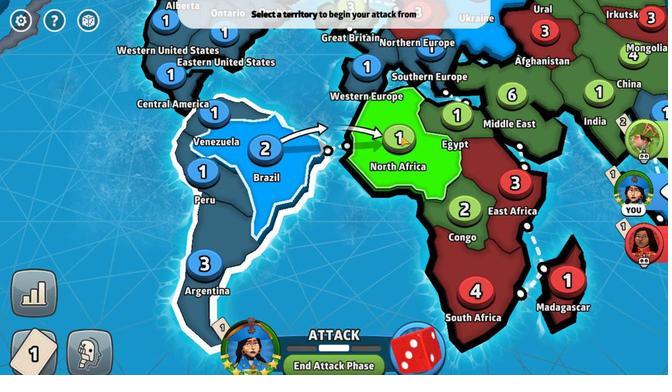 
Action: Mouse pressed left at (395, 283)
Screenshot: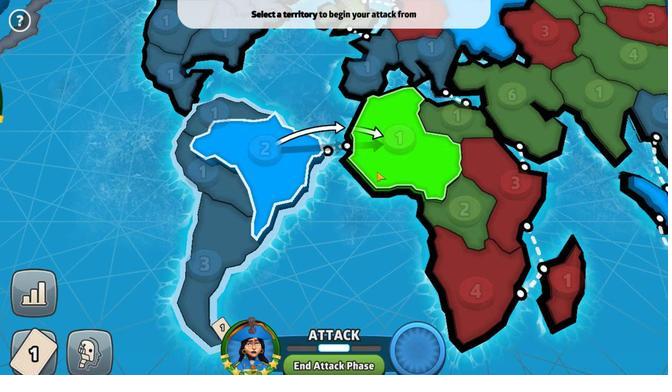 
Action: Mouse moved to (416, 278)
Screenshot: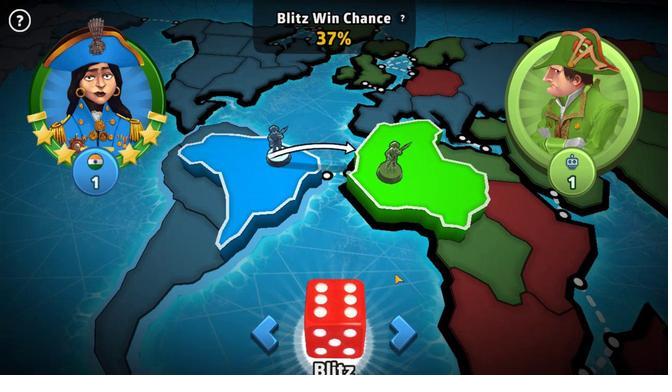 
Action: Mouse pressed left at (416, 278)
Screenshot: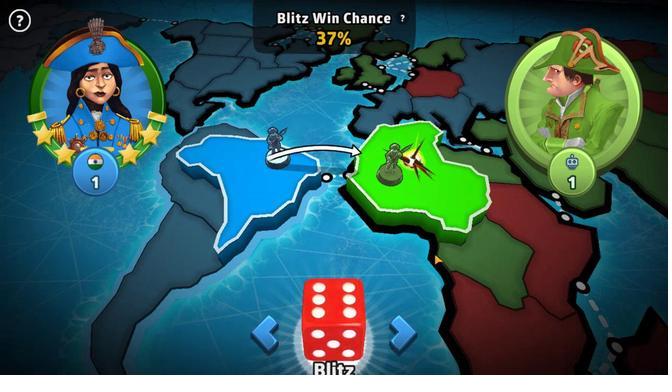 
Action: Mouse moved to (374, 280)
Screenshot: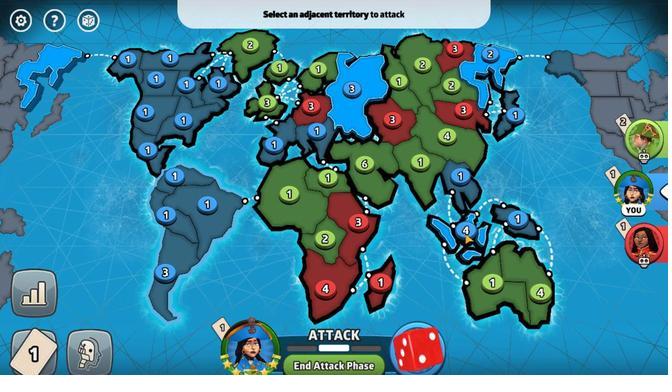 
Action: Mouse pressed left at (374, 280)
Screenshot: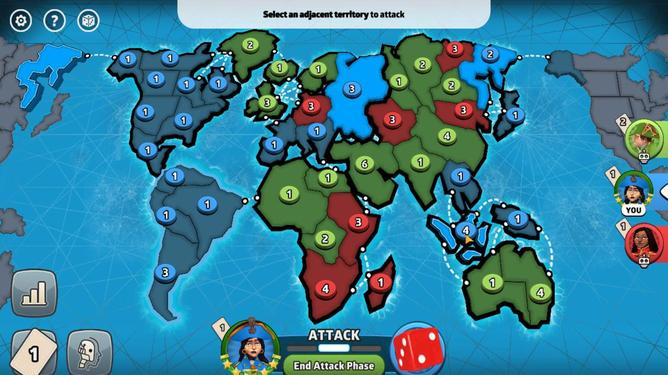 
Action: Mouse moved to (412, 282)
Screenshot: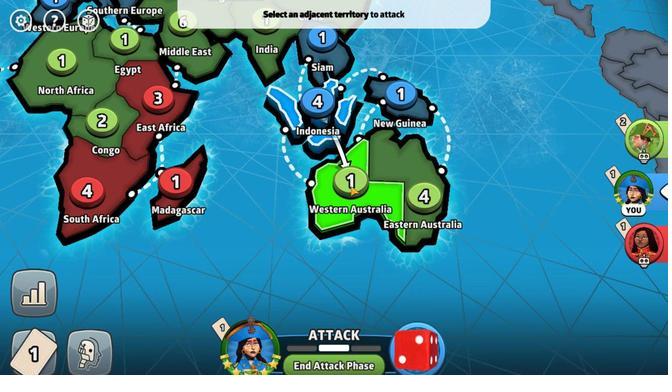 
Action: Mouse pressed left at (412, 282)
Screenshot: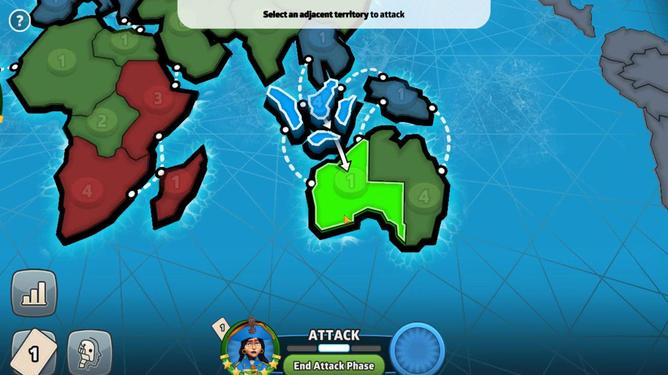 
Action: Mouse moved to (412, 278)
Screenshot: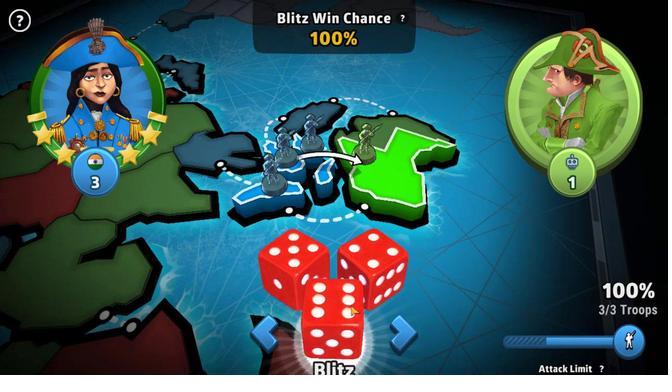 
Action: Mouse pressed left at (412, 278)
Screenshot: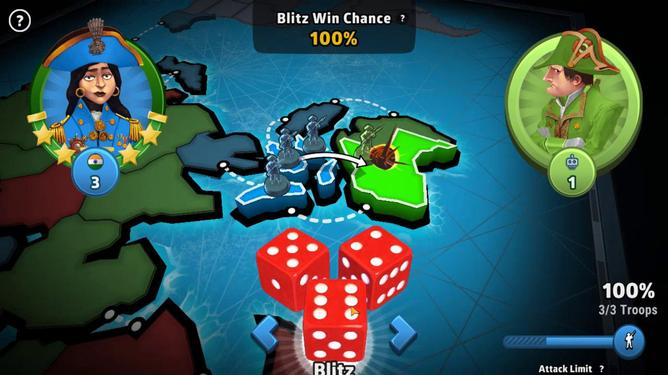 
Action: Mouse moved to (443, 284)
Screenshot: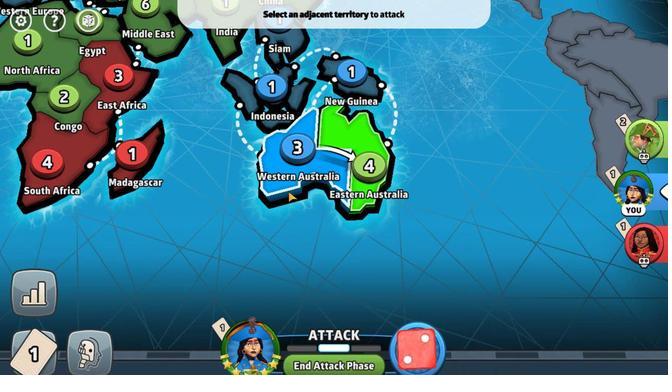 
Action: Mouse pressed left at (443, 284)
Screenshot: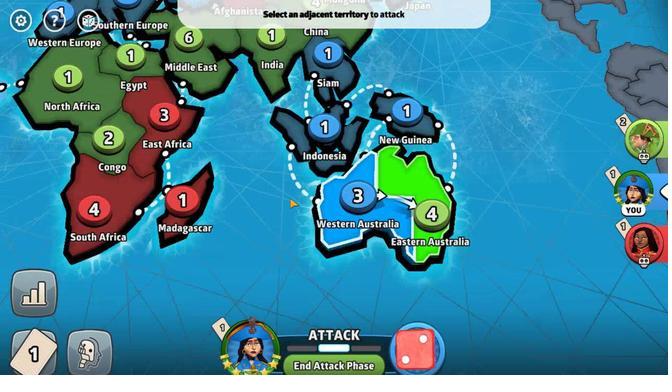 
Action: Mouse moved to (446, 283)
Screenshot: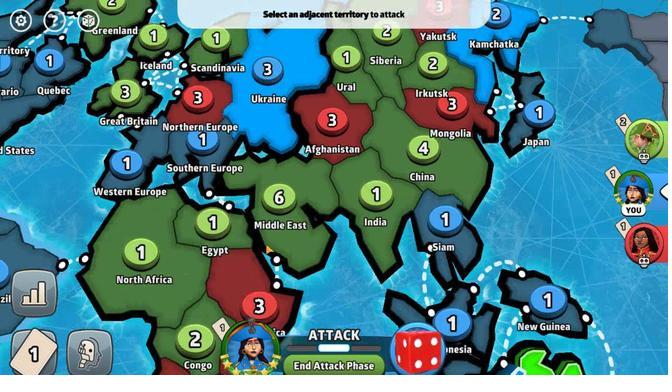 
Action: Mouse pressed left at (446, 283)
Screenshot: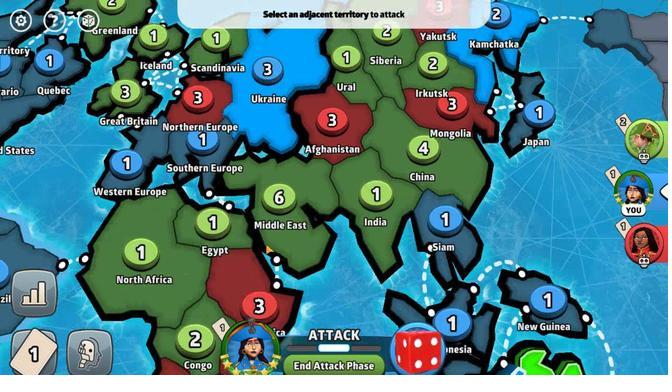 
Action: Mouse moved to (429, 282)
Screenshot: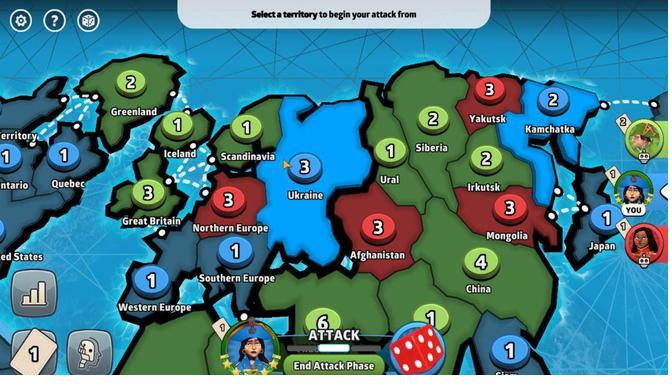 
Action: Mouse pressed left at (429, 282)
Screenshot: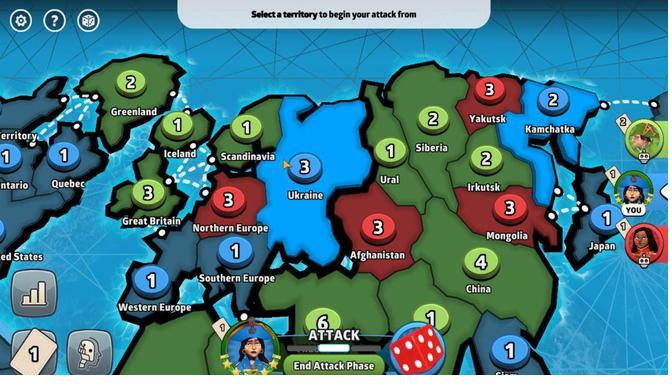 
Action: Mouse moved to (431, 286)
Screenshot: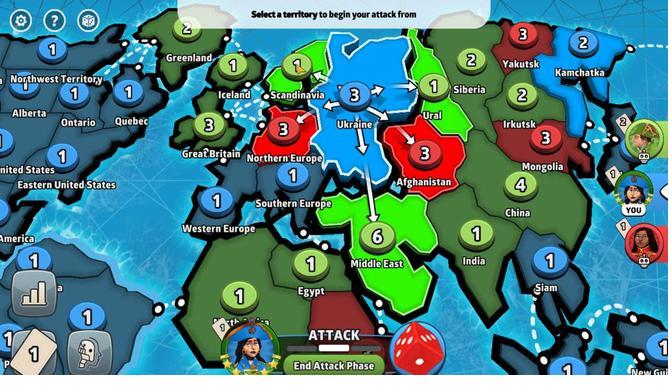 
Action: Mouse pressed left at (431, 286)
Screenshot: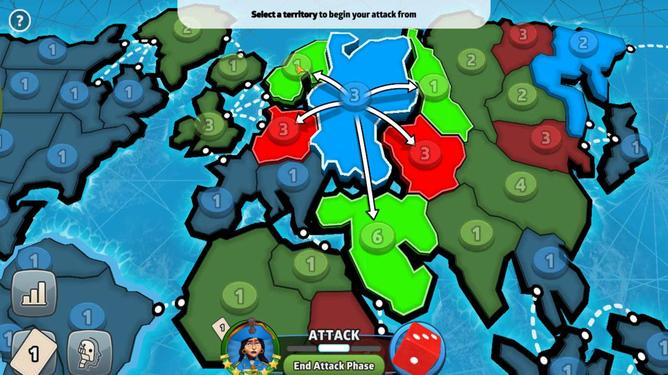 
Action: Mouse moved to (420, 278)
Screenshot: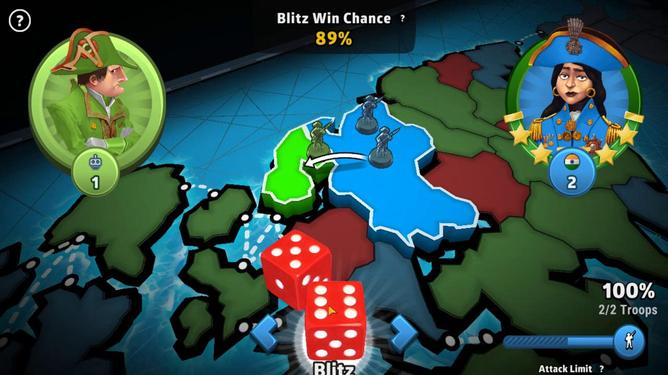 
Action: Mouse pressed left at (420, 278)
Screenshot: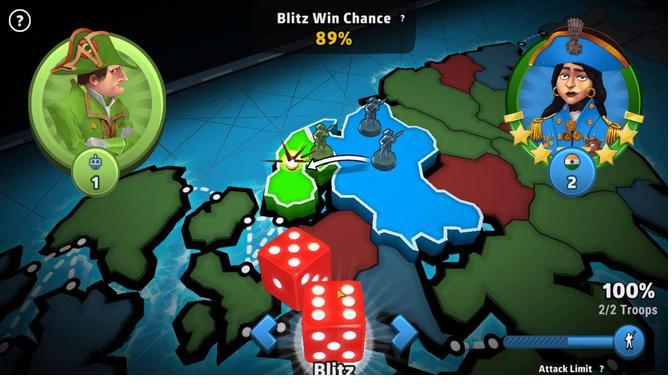 
Action: Mouse moved to (427, 284)
Screenshot: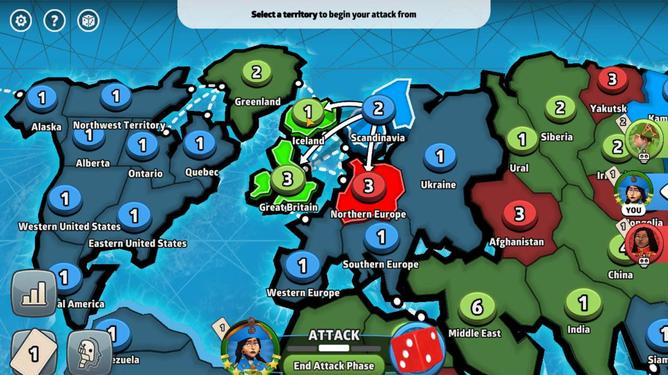 
Action: Mouse pressed left at (427, 284)
Screenshot: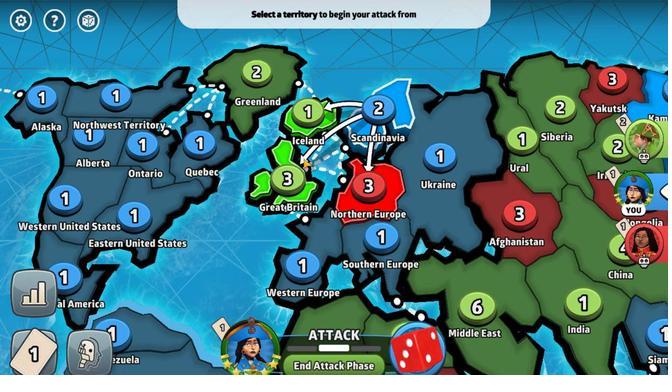 
Action: Mouse moved to (421, 277)
Screenshot: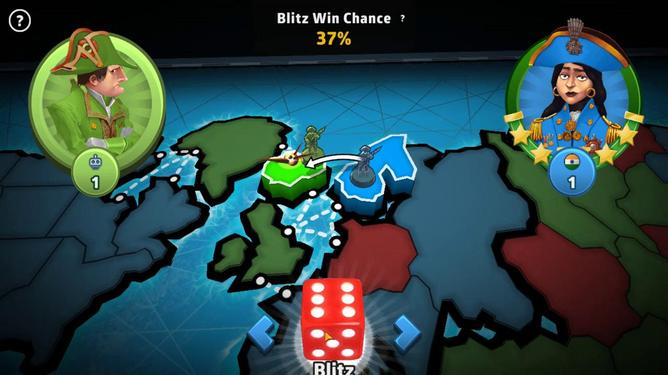 
Action: Mouse pressed left at (421, 277)
Screenshot: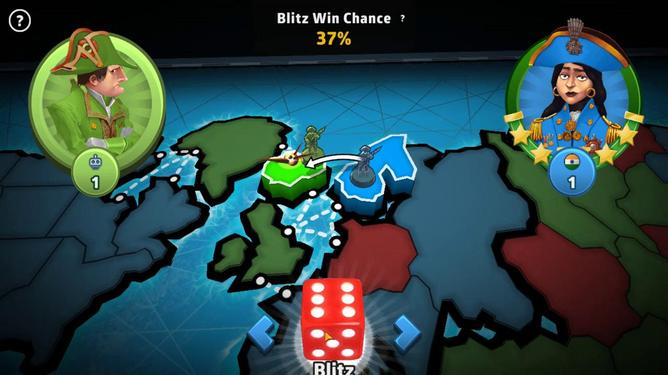 
Action: Mouse moved to (415, 277)
Screenshot: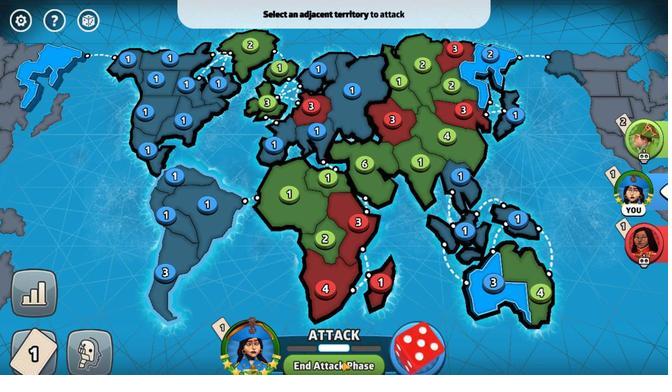 
Action: Mouse pressed left at (415, 277)
Screenshot: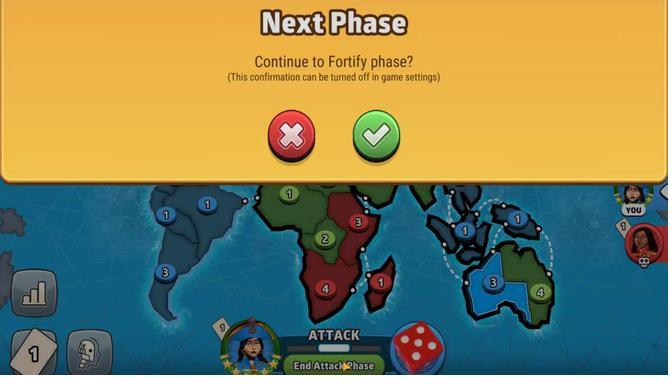 
Action: Mouse moved to (406, 283)
Screenshot: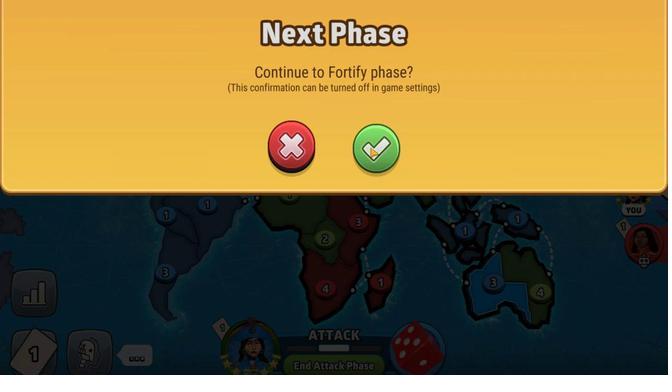 
Action: Mouse pressed left at (406, 283)
Screenshot: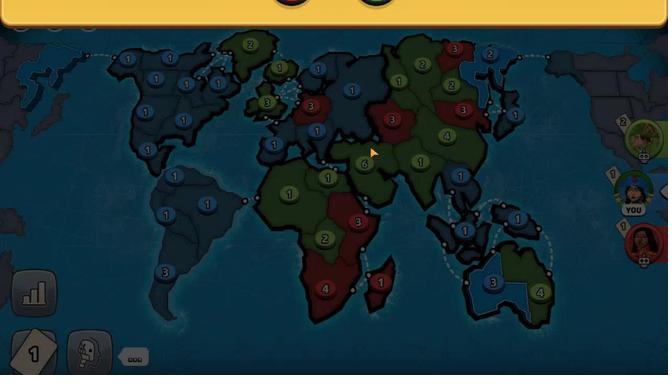 
Action: Mouse moved to (365, 279)
Screenshot: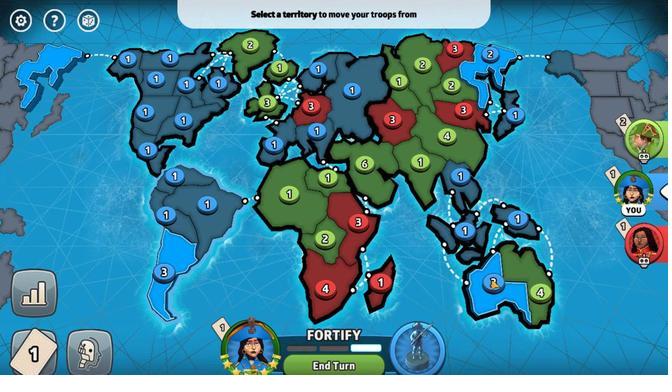 
Action: Mouse pressed left at (365, 279)
Screenshot: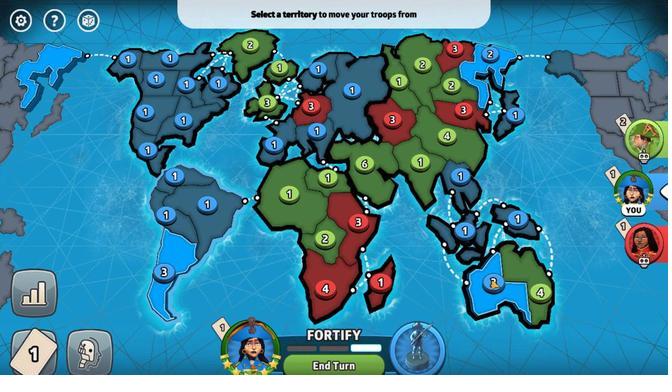 
Action: Mouse moved to (363, 279)
Screenshot: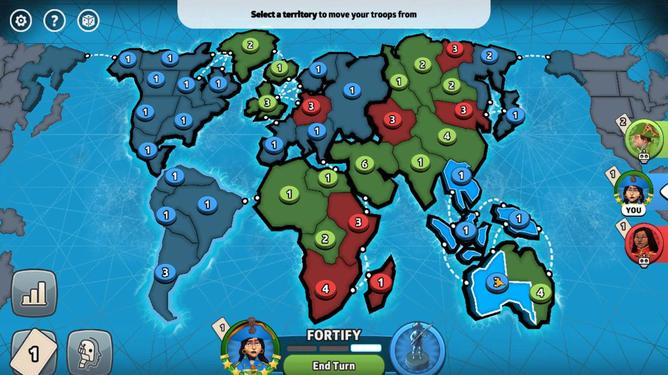 
Action: Mouse pressed left at (363, 279)
Screenshot: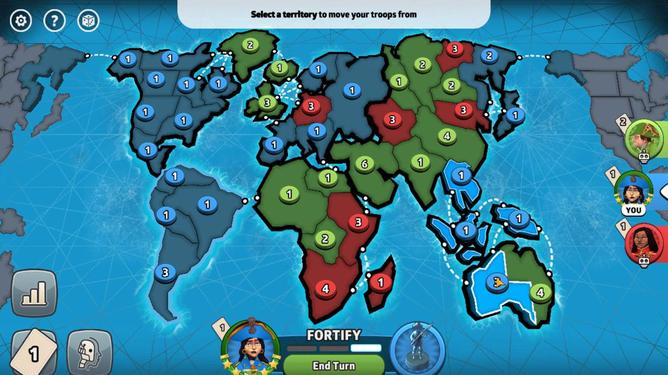 
Action: Mouse moved to (363, 279)
Screenshot: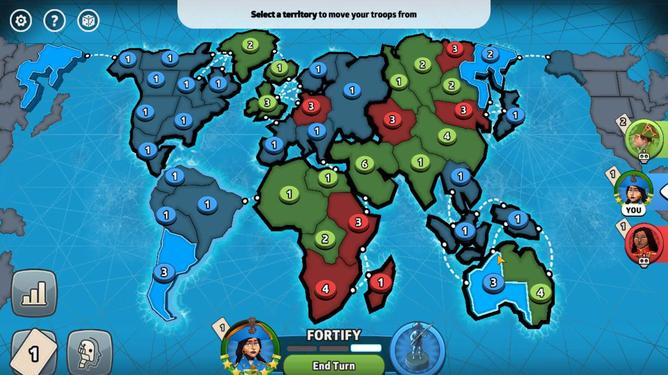 
Action: Mouse pressed left at (363, 279)
Screenshot: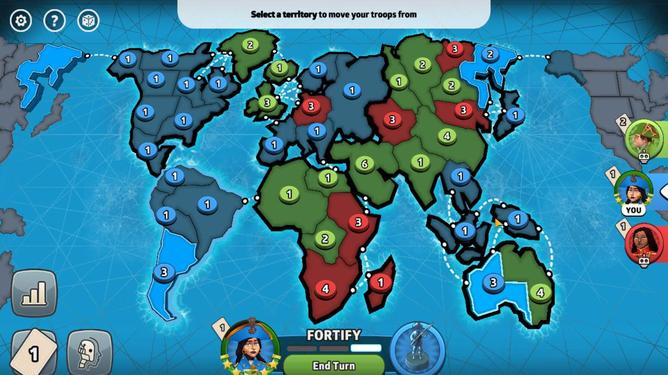 
Action: Mouse moved to (363, 279)
Screenshot: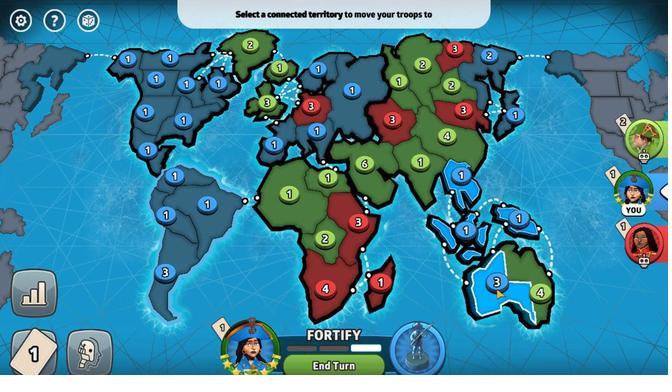 
Action: Mouse pressed left at (363, 279)
Screenshot: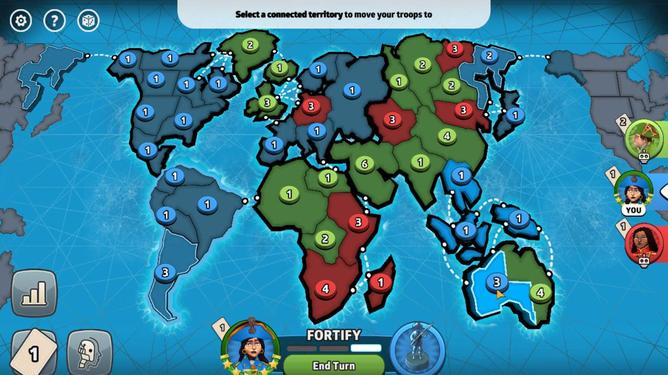 
Action: Mouse moved to (473, 279)
Screenshot: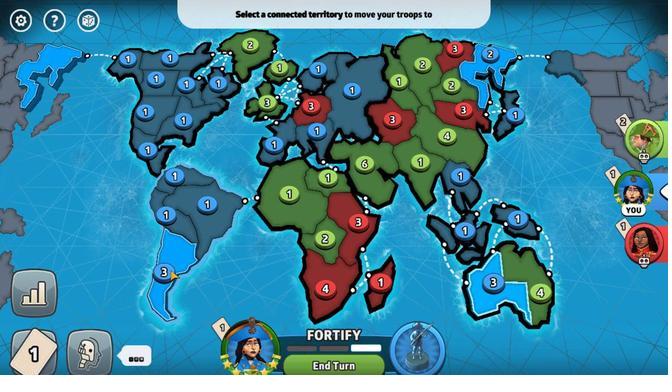 
Action: Mouse pressed left at (473, 279)
Screenshot: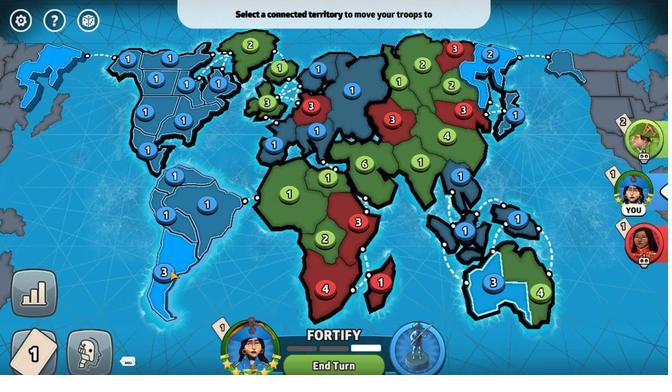 
Action: Mouse moved to (366, 286)
Screenshot: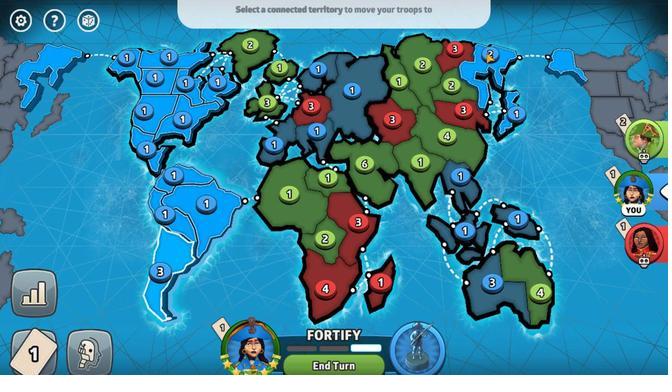 
Action: Mouse pressed left at (366, 286)
Screenshot: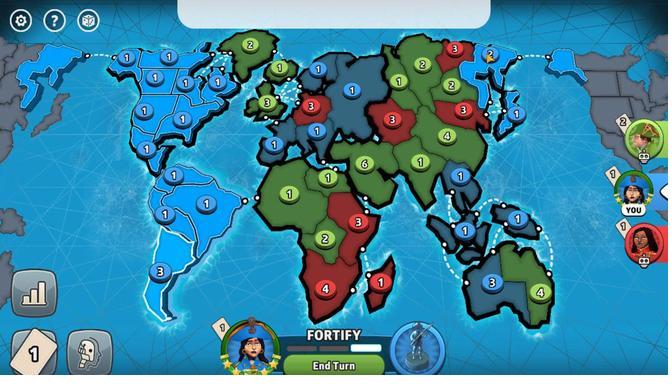 
Action: Mouse moved to (373, 279)
Screenshot: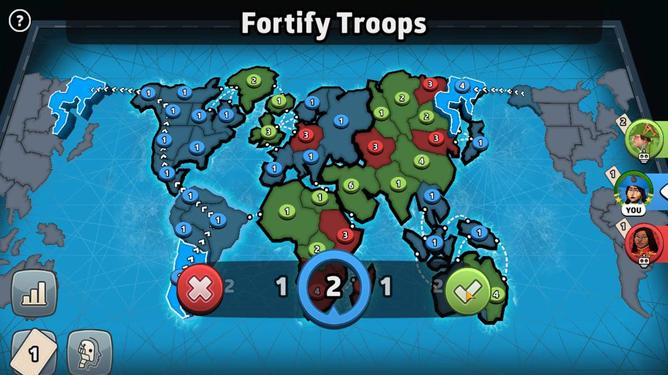 
Action: Mouse pressed left at (373, 279)
Screenshot: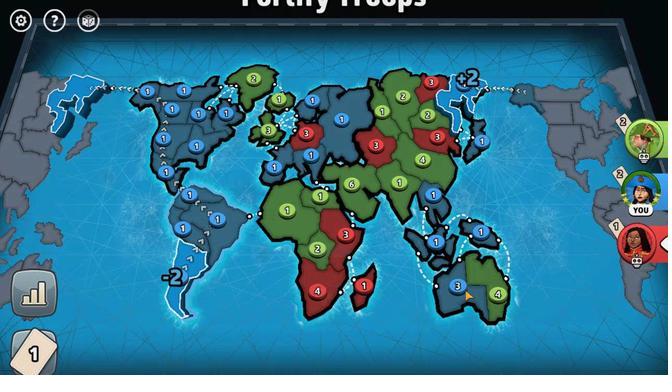 
Action: Mouse moved to (365, 286)
Screenshot: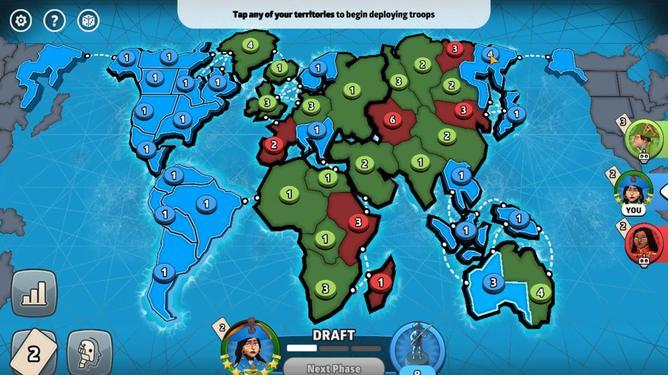
Action: Mouse pressed left at (365, 286)
Screenshot: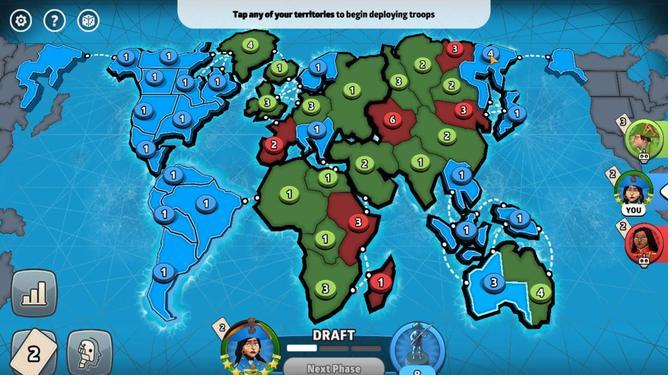 
Action: Mouse moved to (402, 279)
Screenshot: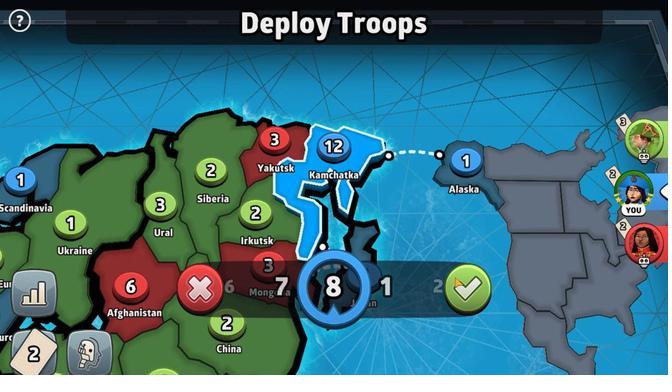 
Action: Mouse pressed left at (402, 279)
Screenshot: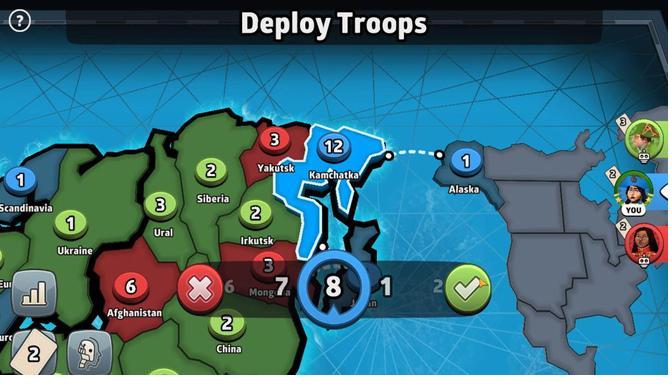 
Action: Mouse moved to (375, 279)
Screenshot: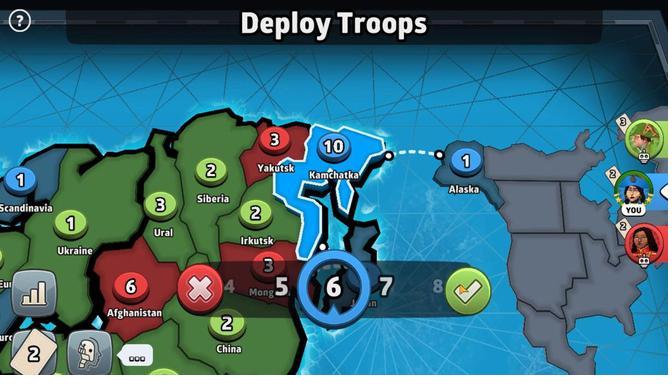 
Action: Mouse pressed left at (375, 279)
Screenshot: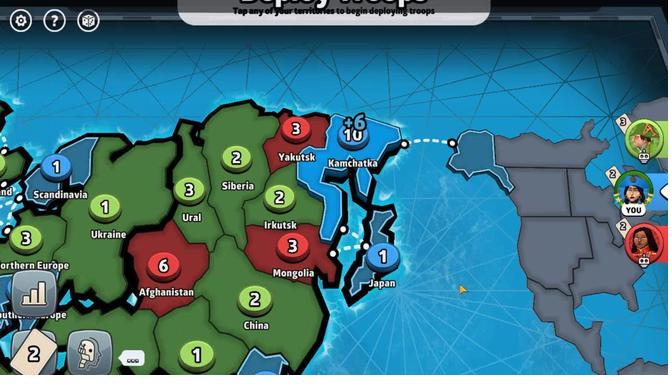 
Action: Mouse moved to (366, 279)
Screenshot: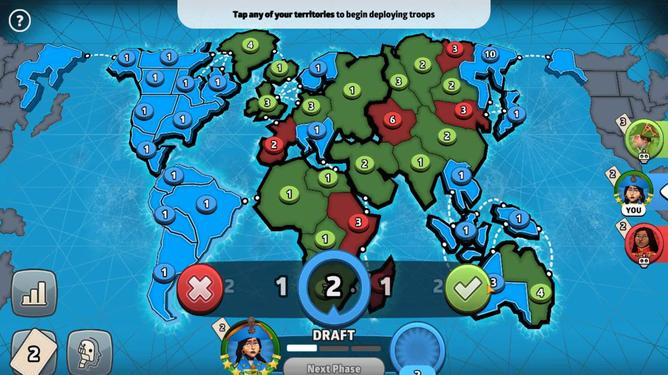 
Action: Mouse pressed left at (366, 279)
Screenshot: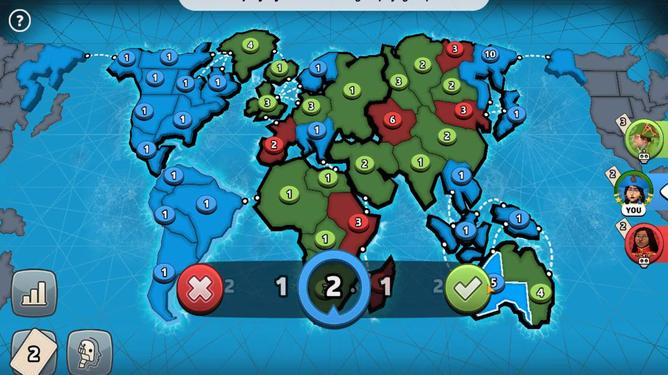 
Action: Mouse moved to (373, 279)
Screenshot: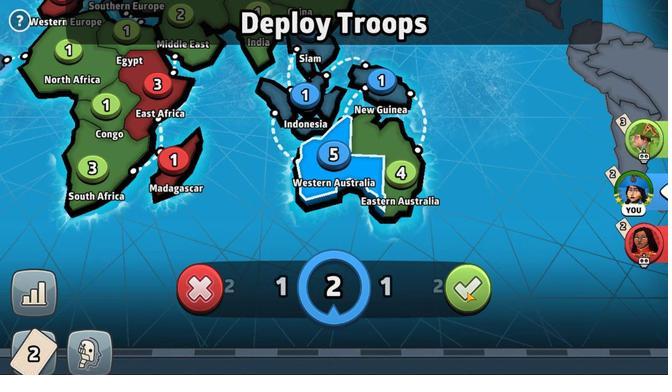
Action: Mouse pressed left at (373, 279)
Screenshot: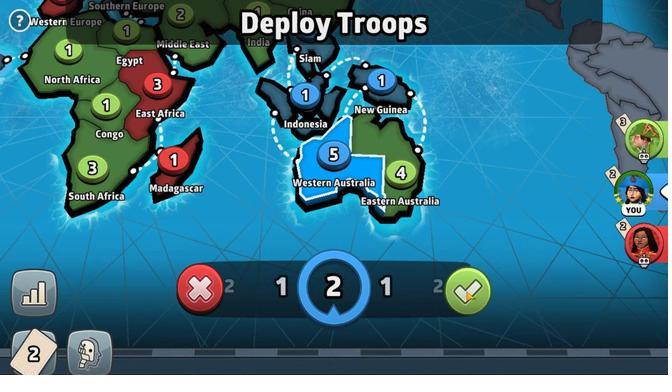 
Action: Mouse moved to (364, 279)
Screenshot: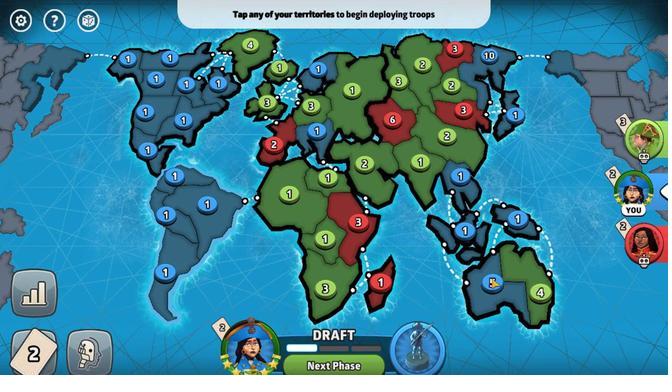 
Action: Mouse pressed left at (364, 279)
Screenshot: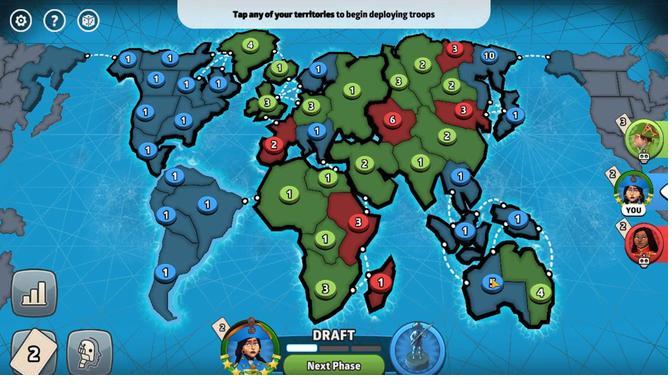 
Action: Mouse moved to (410, 277)
Screenshot: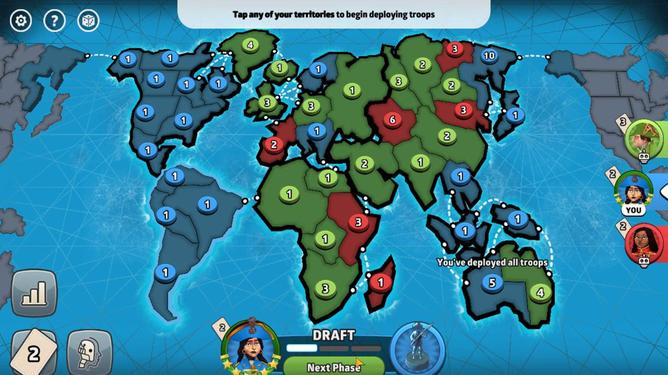 
Action: Mouse pressed left at (410, 277)
Screenshot: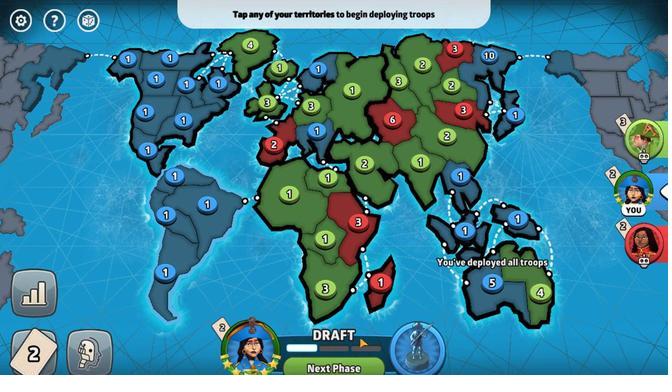 
Action: Mouse moved to (368, 279)
Screenshot: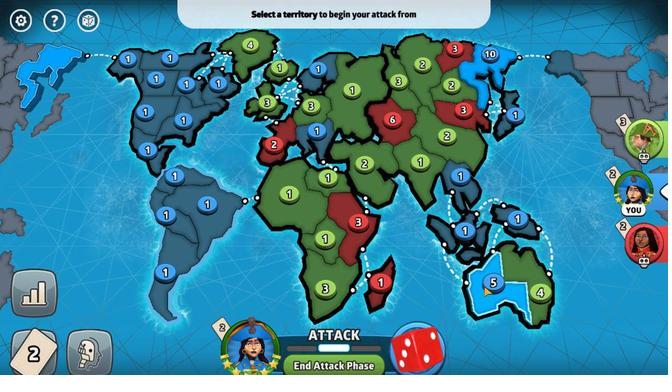 
Action: Mouse pressed left at (368, 279)
Screenshot: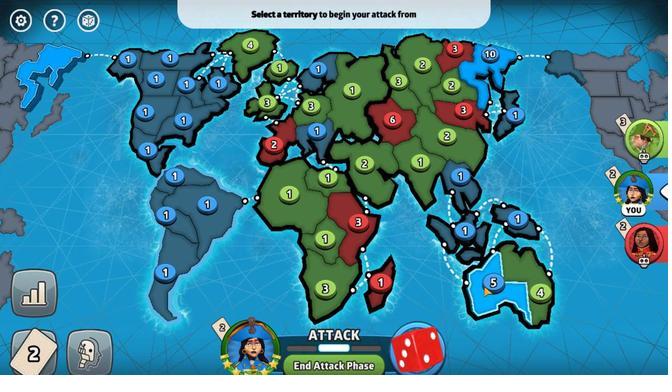 
Action: Mouse moved to (408, 282)
Screenshot: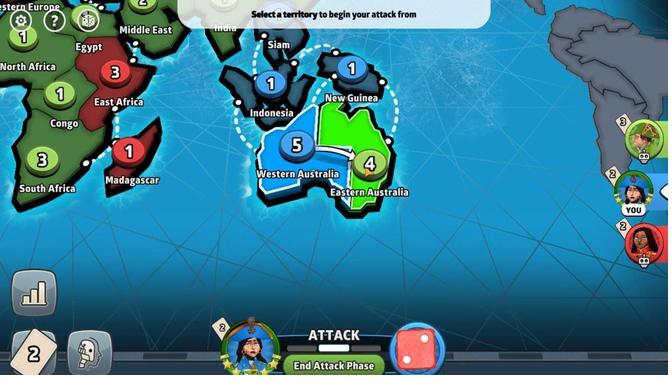 
Action: Mouse pressed left at (408, 282)
Screenshot: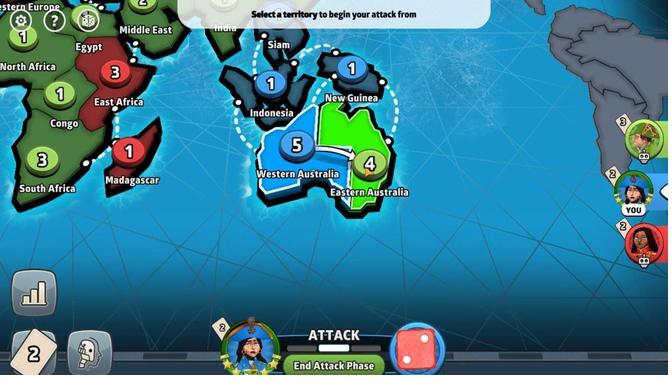 
Action: Mouse moved to (413, 278)
Screenshot: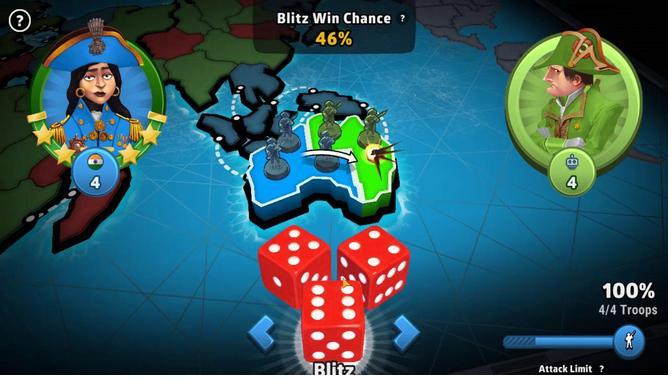 
Action: Mouse pressed left at (413, 278)
Screenshot: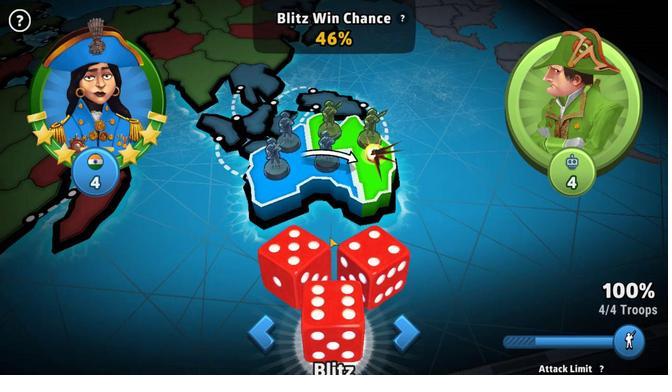 
Action: Mouse moved to (364, 286)
Screenshot: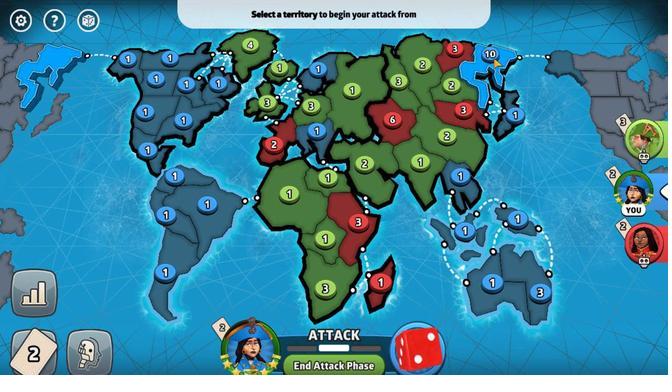 
Action: Mouse pressed left at (364, 286)
Screenshot: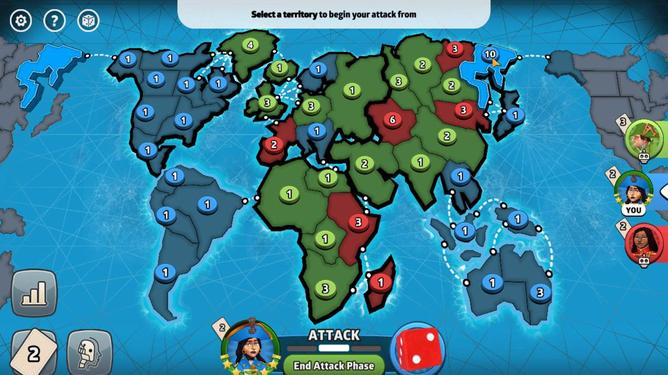 
Action: Mouse moved to (427, 285)
Screenshot: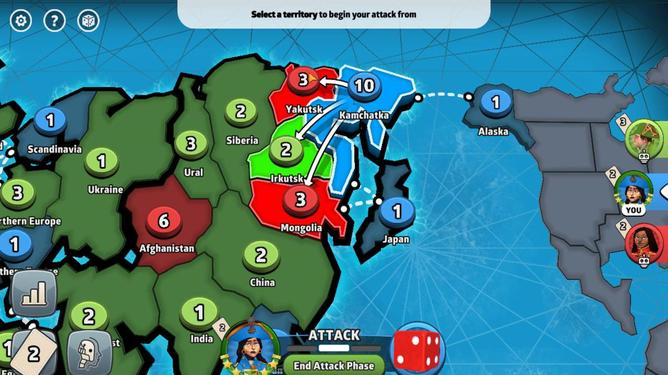 
Action: Mouse pressed left at (427, 285)
Screenshot: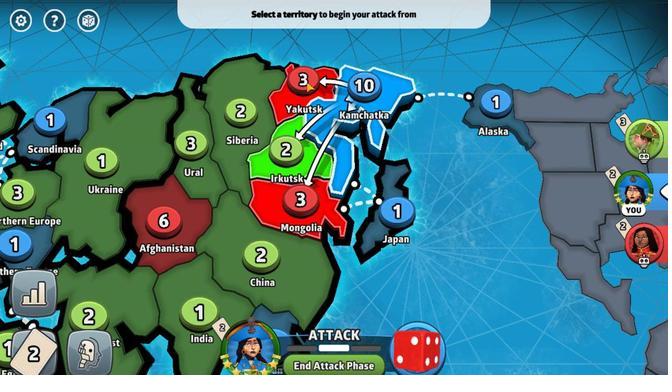 
Action: Mouse moved to (421, 278)
Screenshot: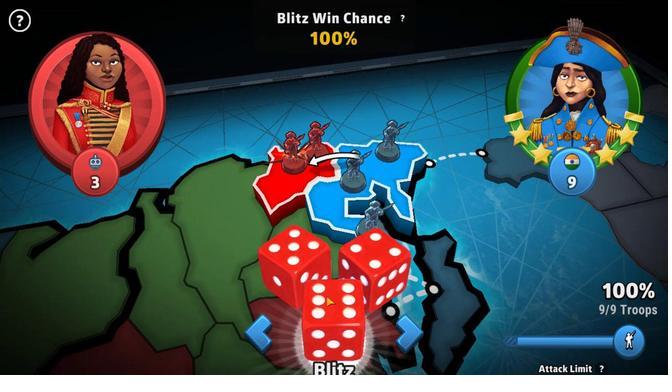 
Action: Mouse pressed left at (421, 278)
Screenshot: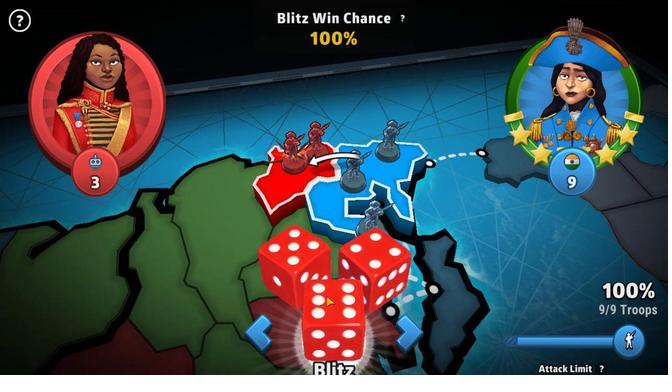 
Action: Mouse moved to (374, 279)
Screenshot: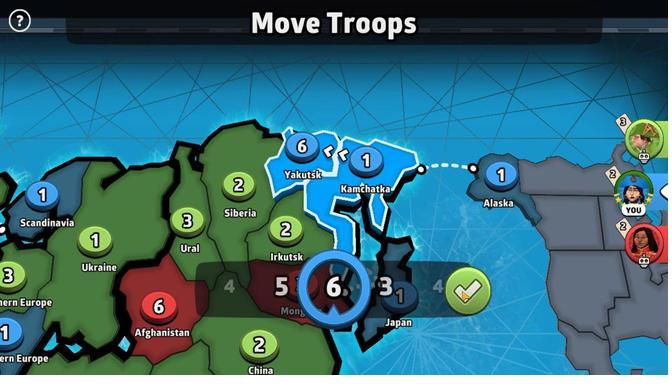 
Action: Mouse pressed left at (374, 279)
Screenshot: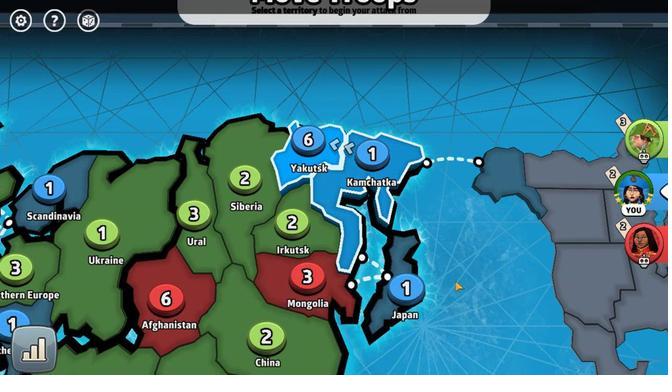 
Action: Mouse moved to (417, 282)
Screenshot: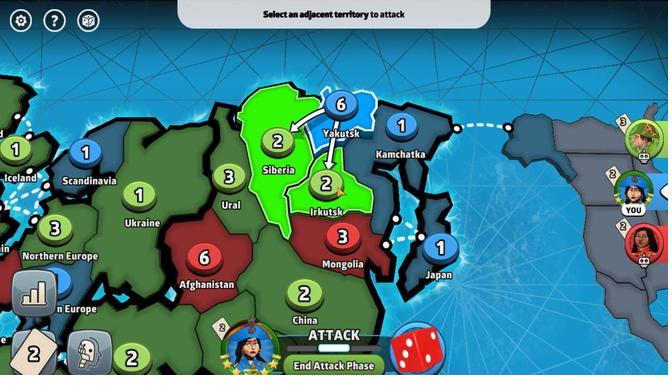
Action: Mouse pressed left at (417, 282)
Screenshot: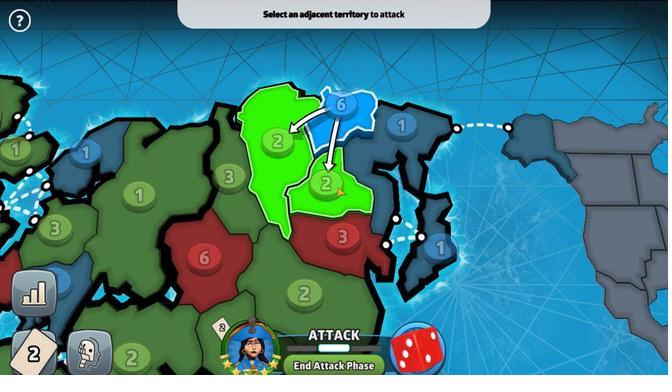 
Action: Mouse moved to (420, 279)
Screenshot: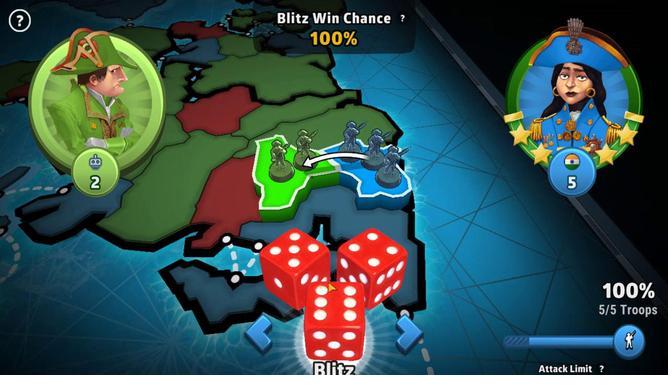
Action: Mouse pressed left at (420, 279)
Screenshot: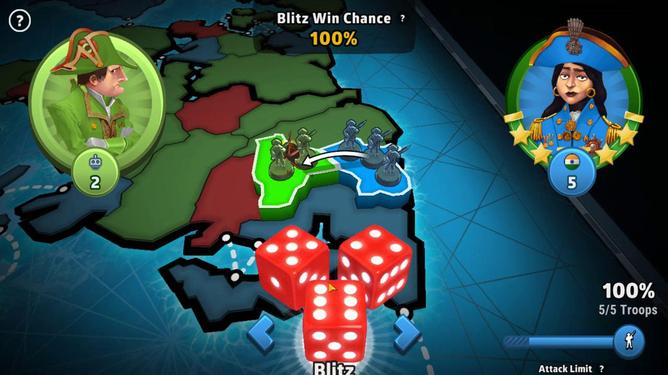 
Action: Mouse moved to (375, 279)
Screenshot: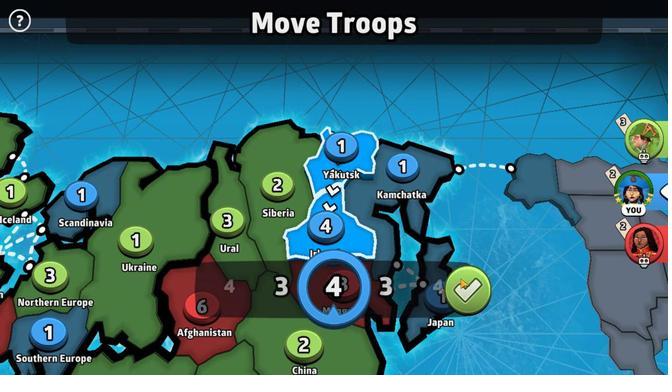 
Action: Mouse pressed left at (375, 279)
Screenshot: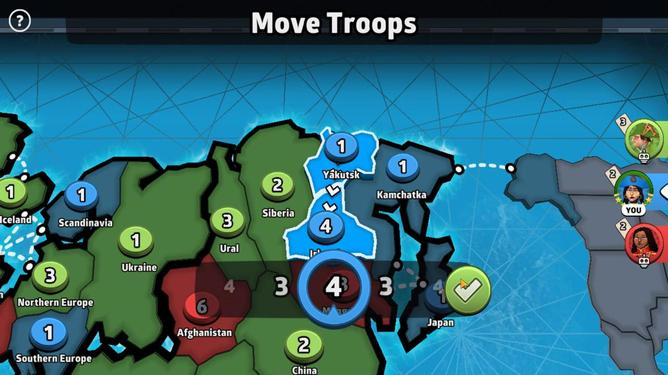 
Action: Mouse moved to (407, 282)
Screenshot: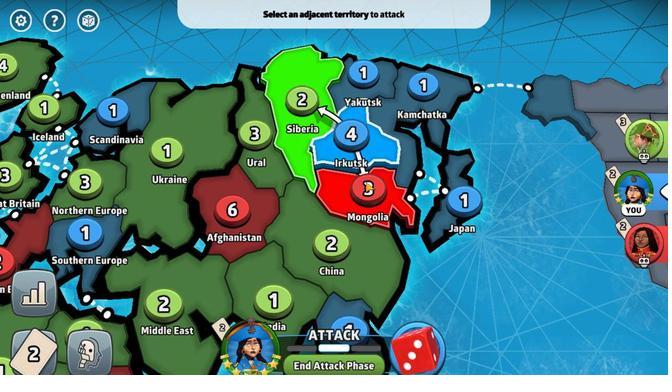 
Action: Mouse pressed left at (407, 282)
Screenshot: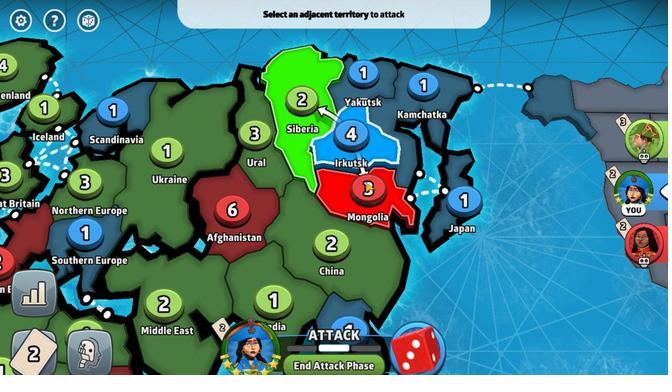 
Action: Mouse moved to (414, 279)
Screenshot: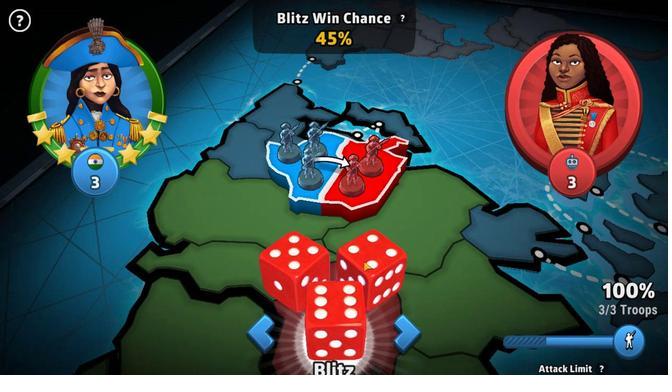 
Action: Mouse pressed left at (414, 279)
Screenshot: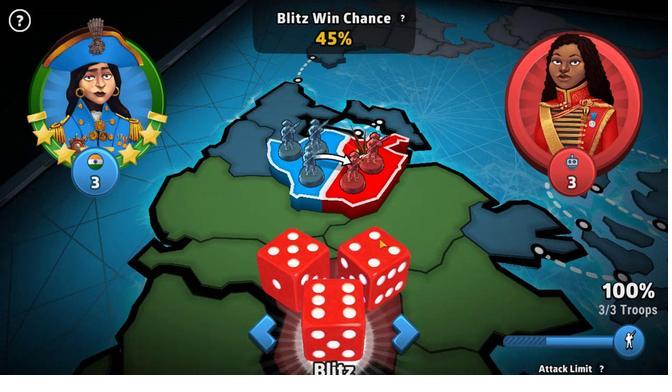 
Action: Mouse moved to (440, 281)
Screenshot: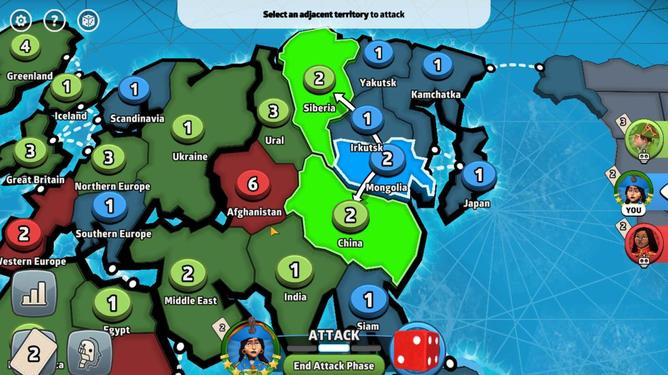 
Action: Mouse pressed left at (440, 281)
Screenshot: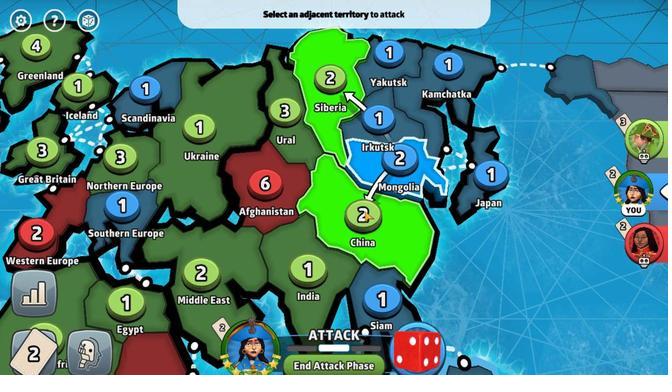 
Action: Mouse moved to (378, 281)
Screenshot: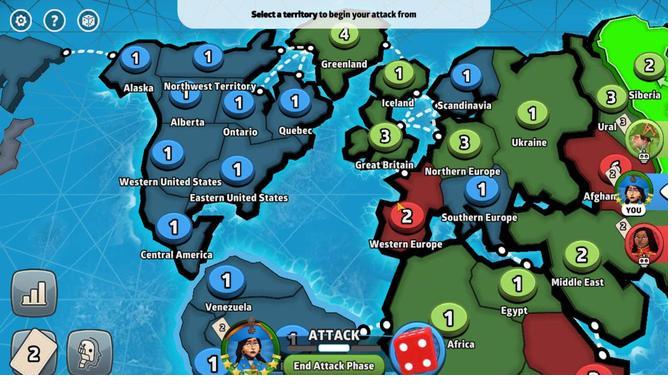 
Action: Mouse pressed left at (378, 281)
Screenshot: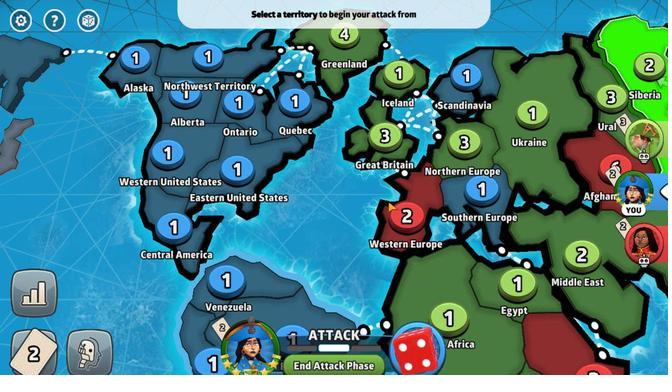 
Action: Mouse moved to (412, 276)
Screenshot: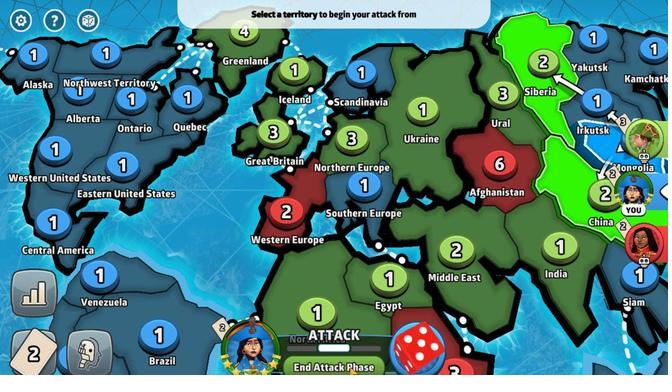 
Action: Mouse pressed left at (412, 276)
Screenshot: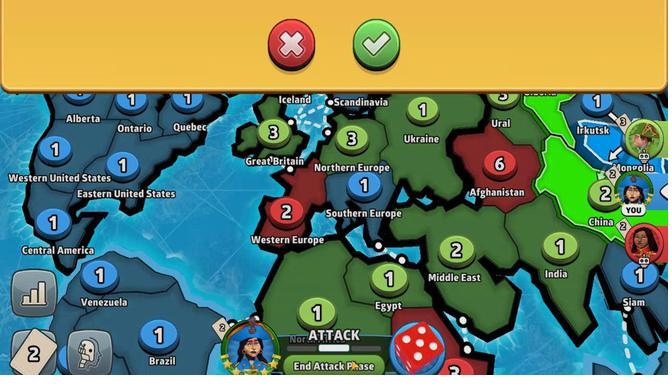 
Action: Mouse moved to (401, 283)
Screenshot: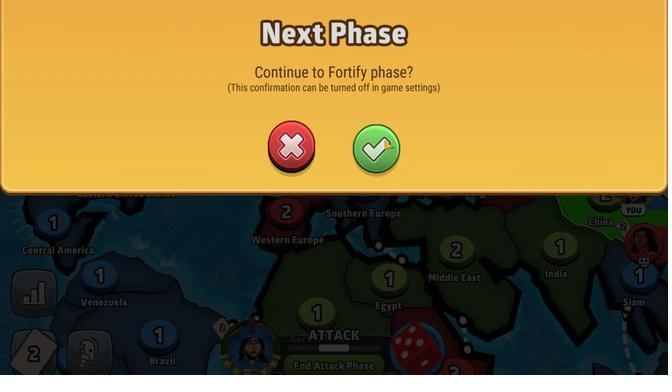 
Action: Mouse pressed left at (401, 283)
Screenshot: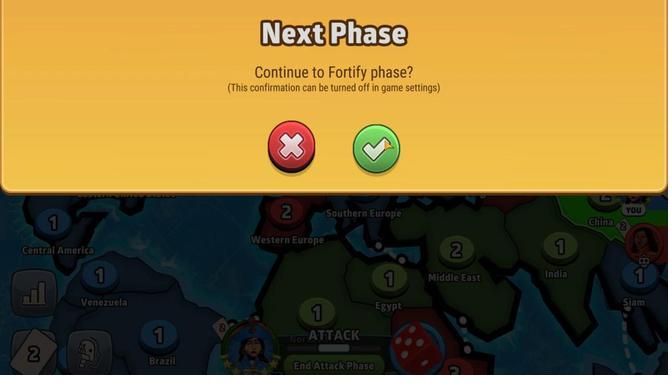 
Action: Mouse moved to (348, 279)
Screenshot: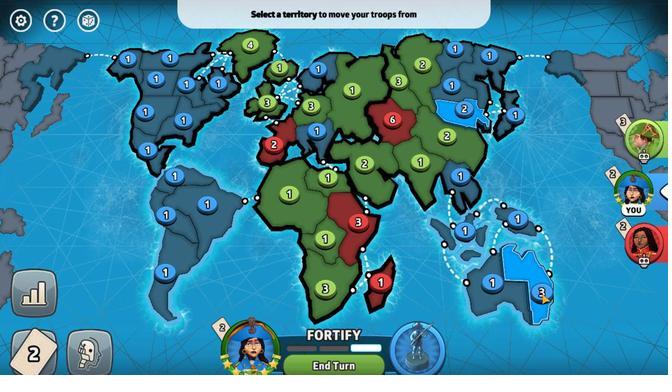 
Action: Mouse pressed left at (348, 279)
Screenshot: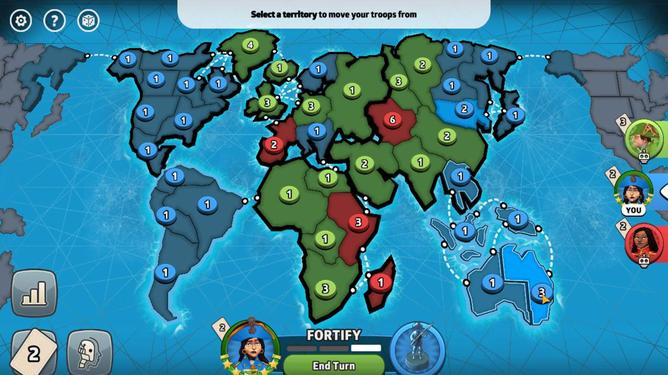 
Action: Mouse moved to (375, 282)
Screenshot: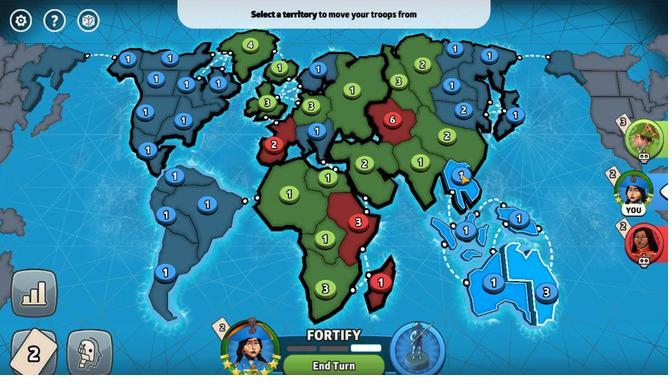 
Action: Mouse pressed left at (375, 282)
Screenshot: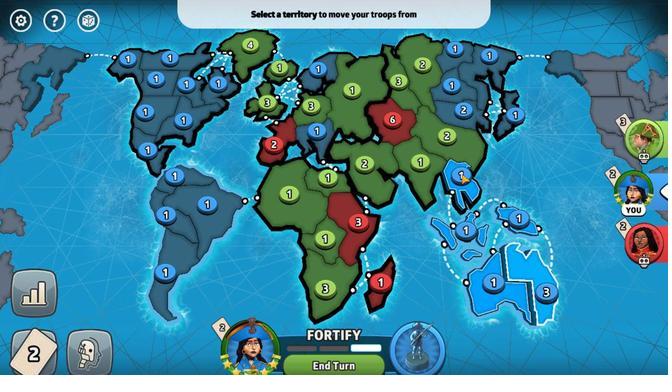 
Action: Mouse moved to (371, 279)
Screenshot: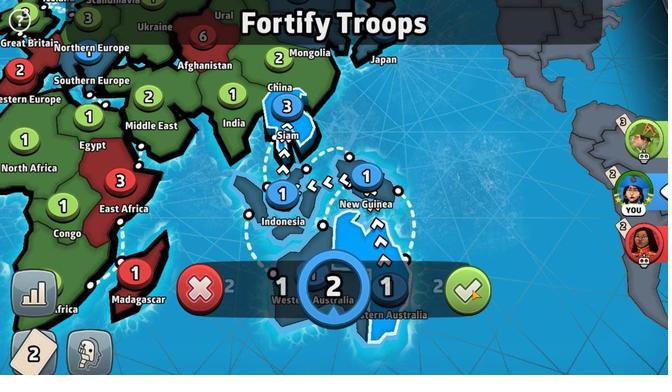 
Action: Mouse pressed left at (371, 279)
Screenshot: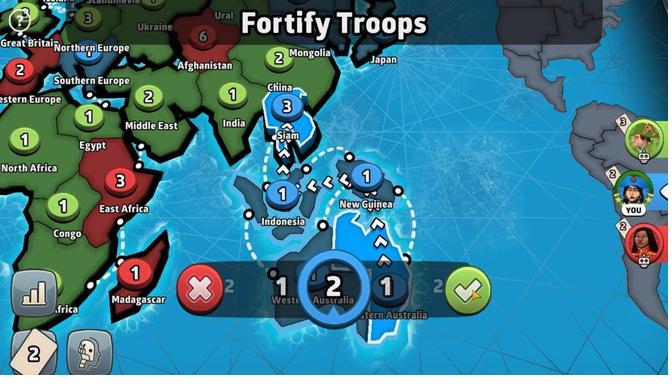 
Action: Mouse moved to (366, 286)
Screenshot: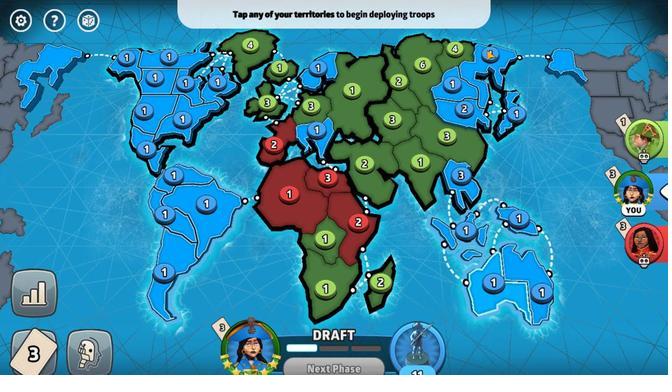 
Action: Mouse pressed left at (366, 286)
Screenshot: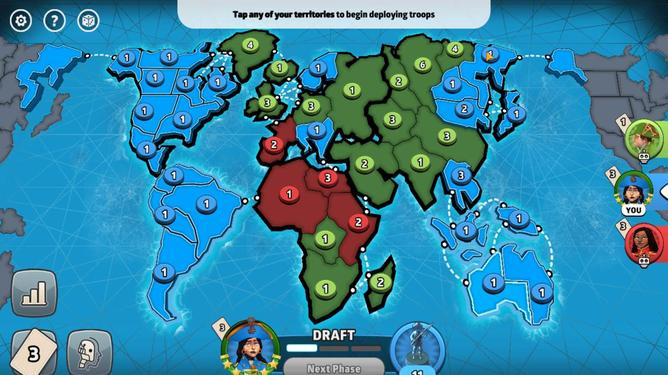 
Action: Mouse moved to (395, 278)
Screenshot: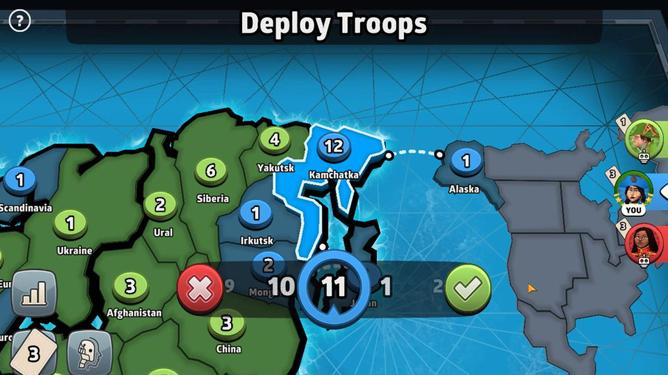 
Action: Mouse pressed left at (395, 278)
Screenshot: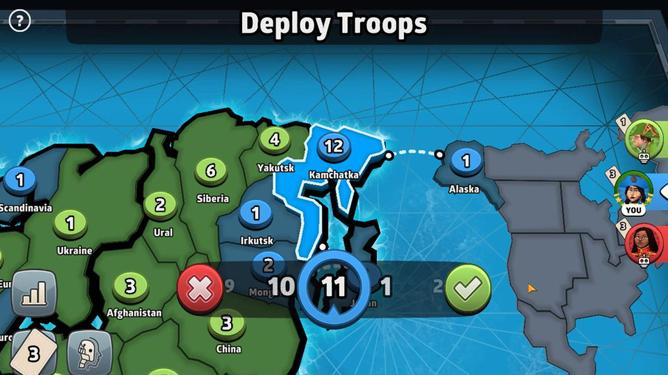
Action: Mouse moved to (371, 279)
Screenshot: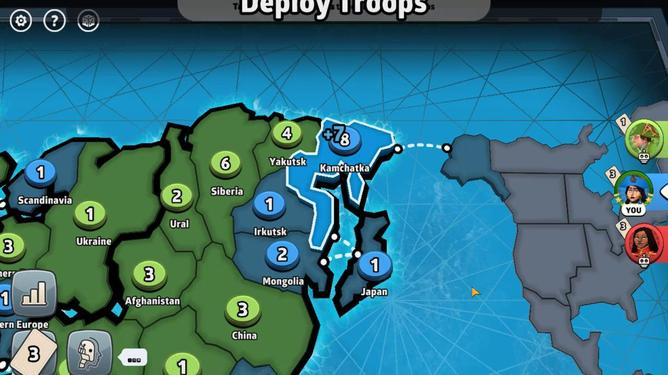 
Action: Mouse pressed left at (371, 279)
Screenshot: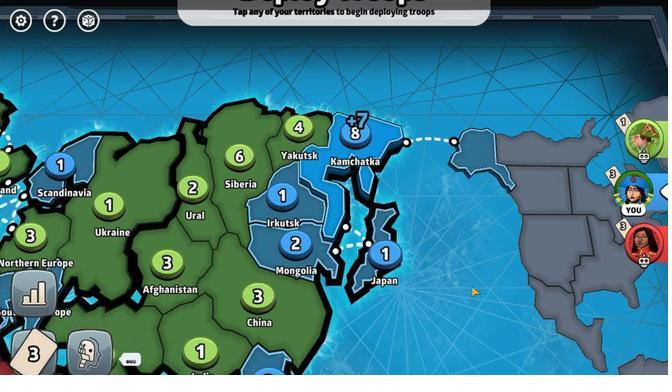 
Action: Mouse moved to (458, 285)
Screenshot: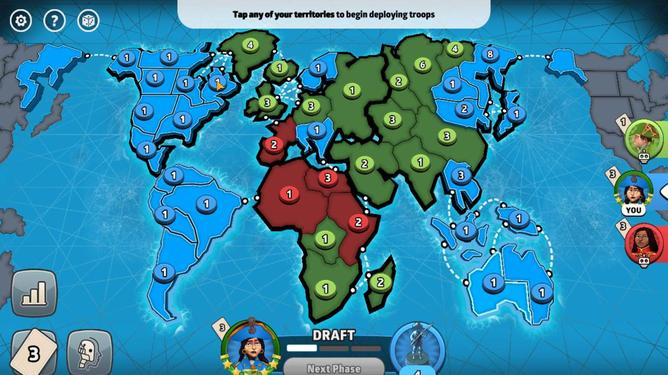 
Action: Mouse pressed left at (458, 285)
Screenshot: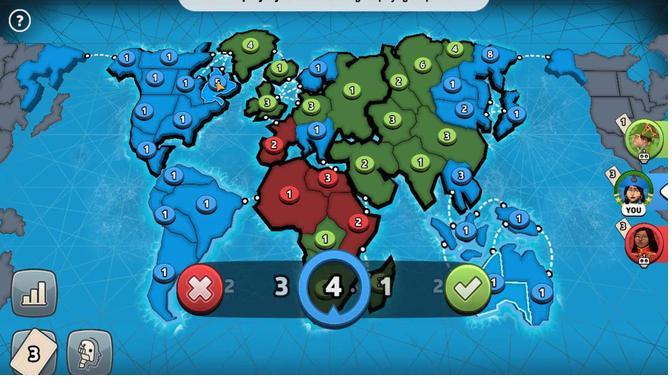 
Action: Mouse moved to (369, 279)
Screenshot: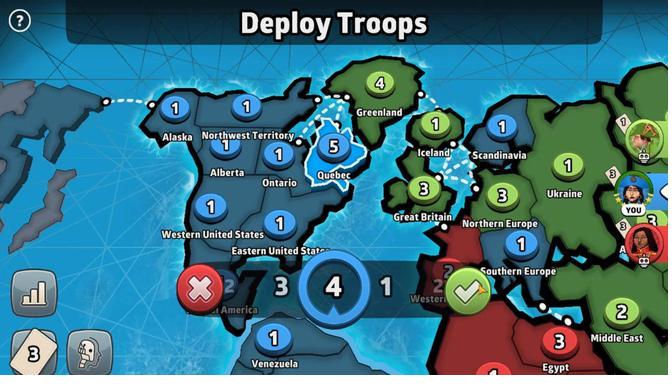
Action: Mouse pressed left at (369, 279)
Screenshot: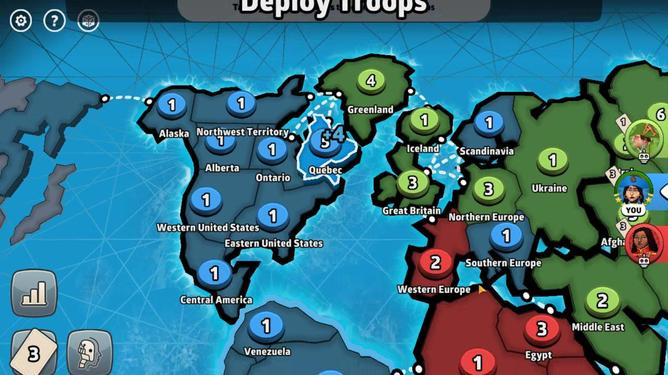 
Action: Mouse moved to (407, 277)
Screenshot: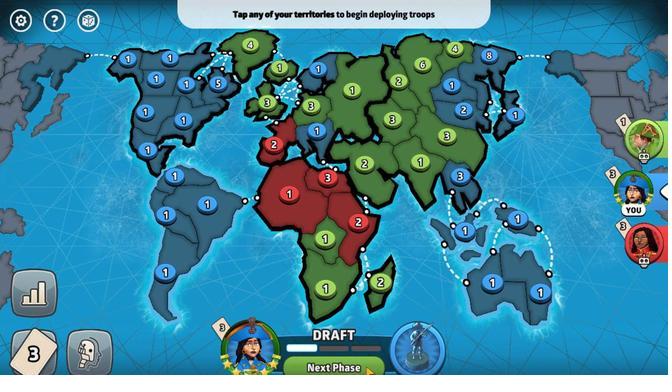 
Action: Mouse pressed left at (407, 277)
Screenshot: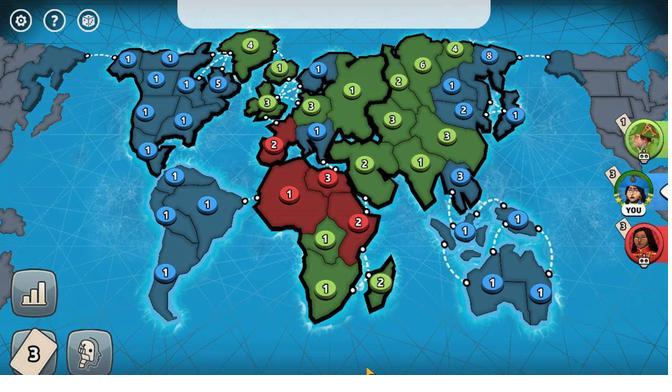 
Action: Mouse moved to (365, 286)
Screenshot: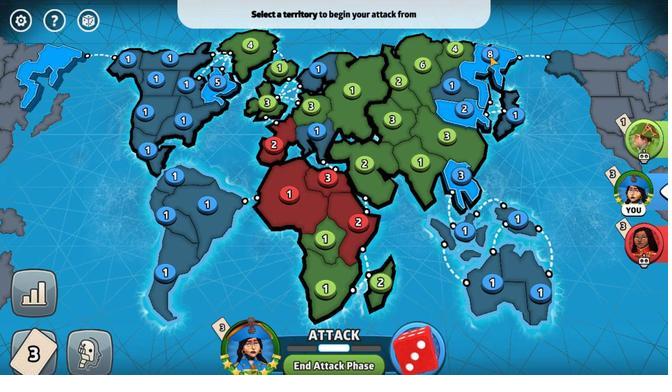 
Action: Mouse pressed left at (365, 286)
Screenshot: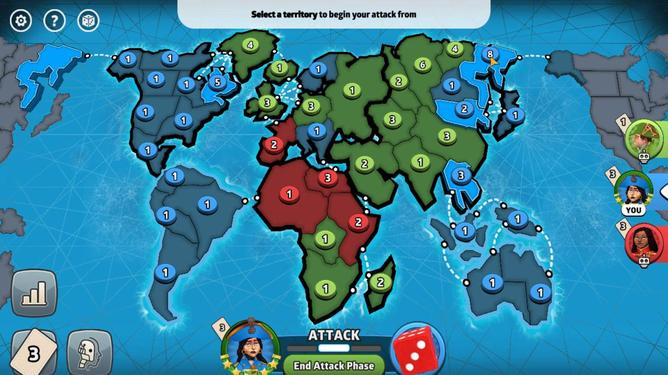 
Action: Mouse moved to (430, 283)
Screenshot: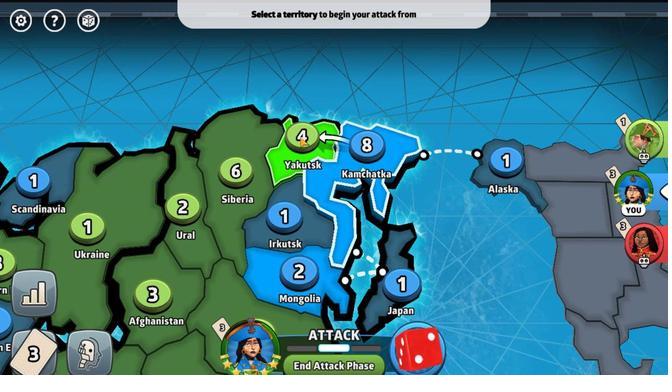 
Action: Mouse pressed left at (430, 283)
Screenshot: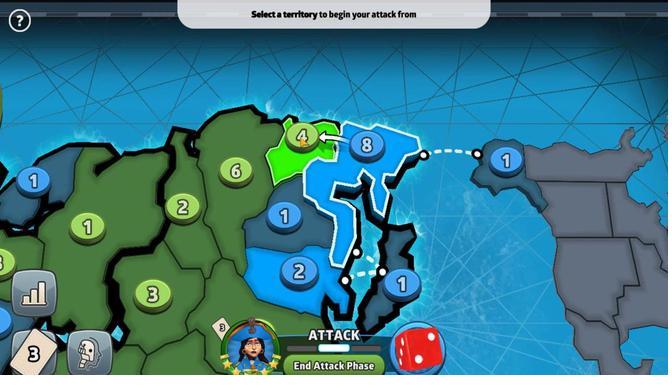 
Action: Mouse moved to (425, 278)
Screenshot: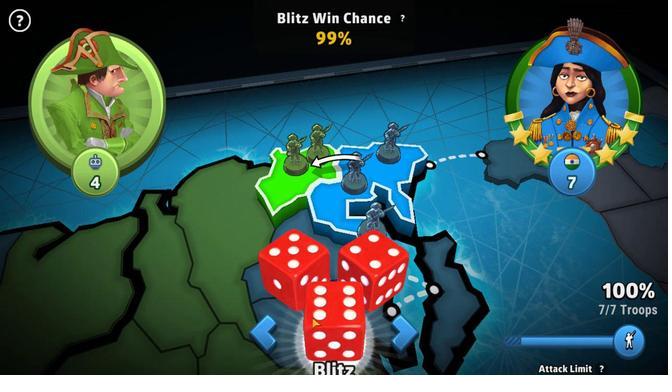 
Action: Mouse pressed left at (425, 278)
Screenshot: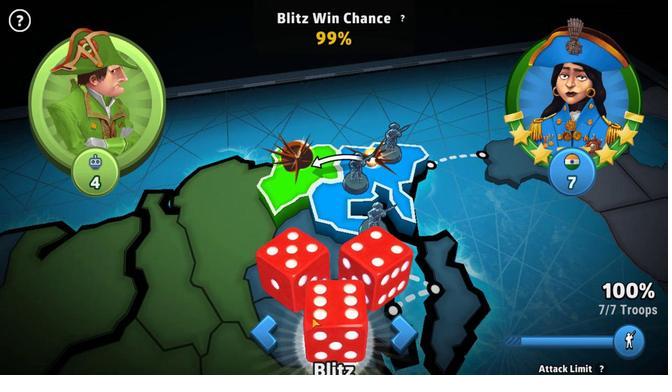 
Action: Mouse moved to (375, 279)
Screenshot: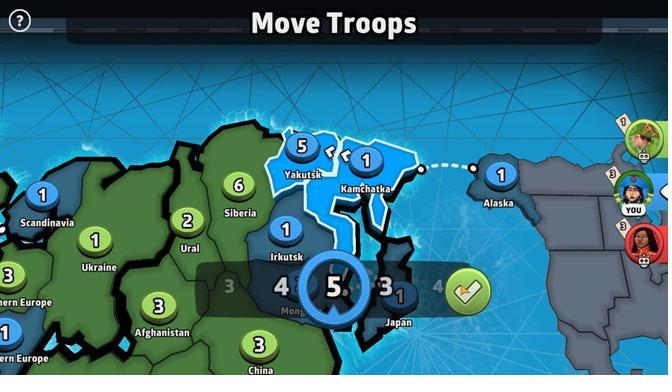 
Action: Mouse pressed left at (375, 279)
Screenshot: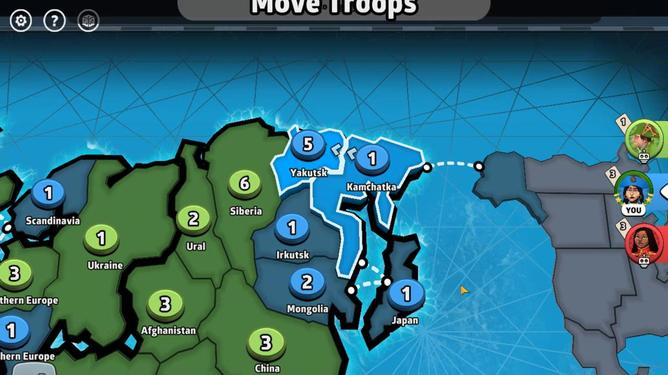 
Action: Mouse moved to (412, 280)
Screenshot: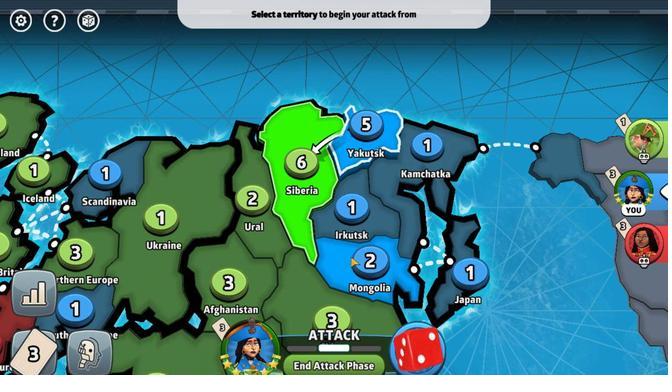 
Action: Mouse pressed left at (412, 280)
Screenshot: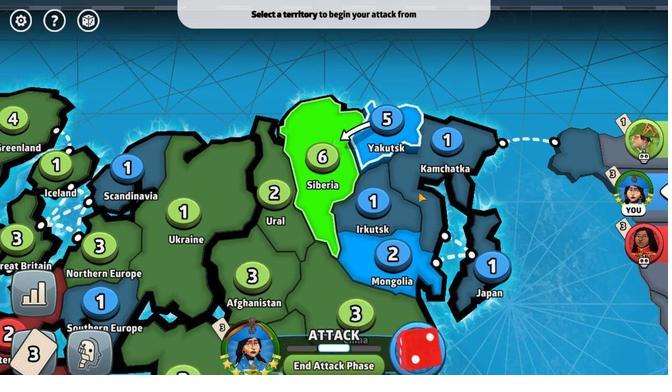 
Action: Mouse moved to (445, 282)
Screenshot: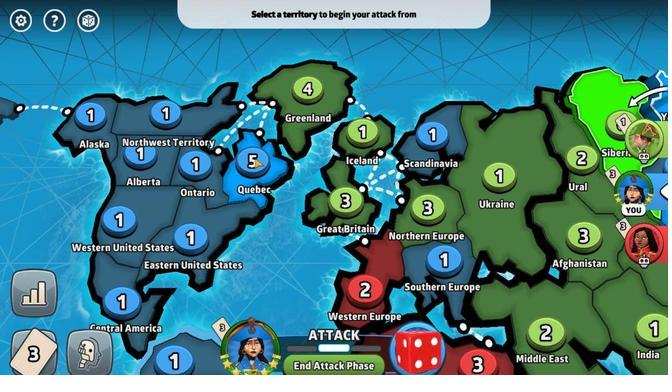 
Action: Mouse pressed left at (445, 282)
Screenshot: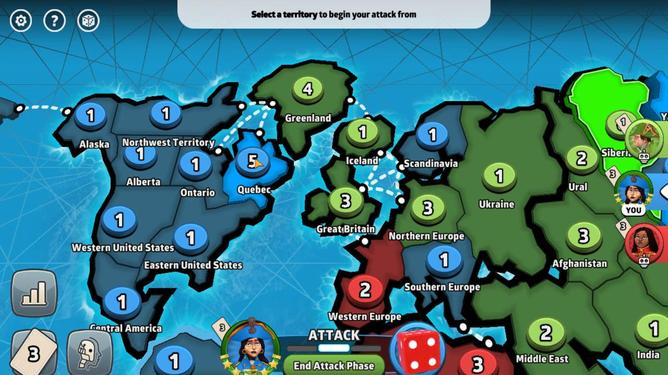 
Action: Mouse moved to (408, 285)
Screenshot: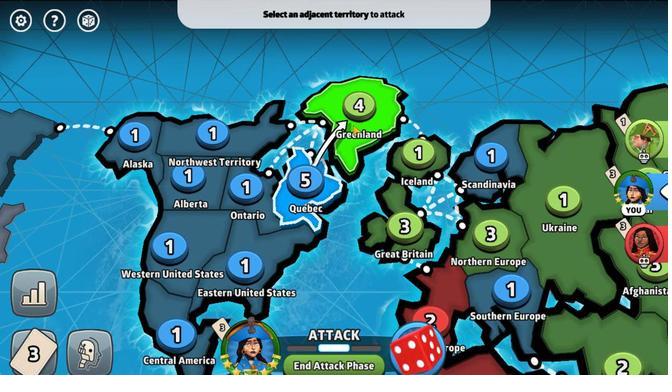 
Action: Mouse pressed left at (408, 285)
Screenshot: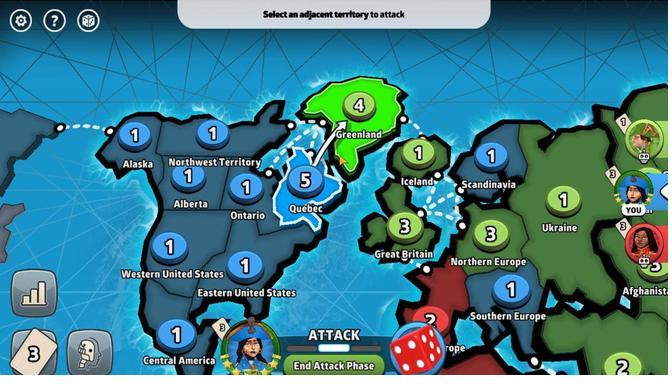 
Action: Mouse moved to (421, 278)
Screenshot: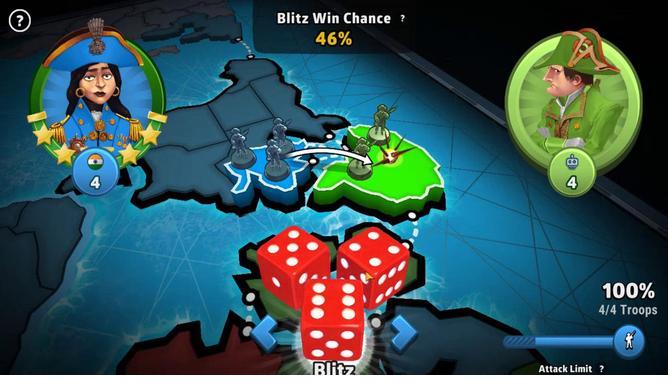 
Action: Mouse pressed left at (421, 278)
Screenshot: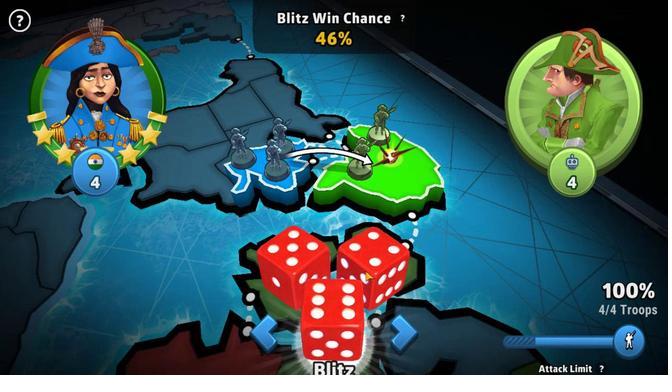 
Action: Mouse moved to (407, 282)
Screenshot: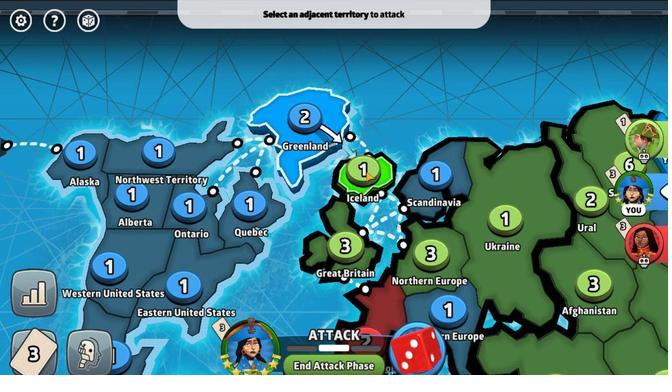 
Action: Mouse pressed left at (407, 282)
Screenshot: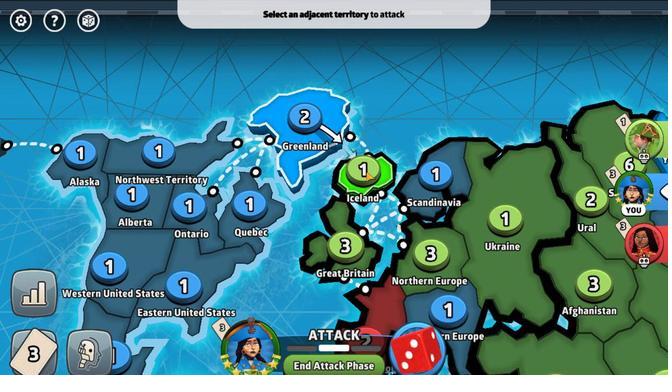 
Action: Mouse moved to (413, 279)
Screenshot: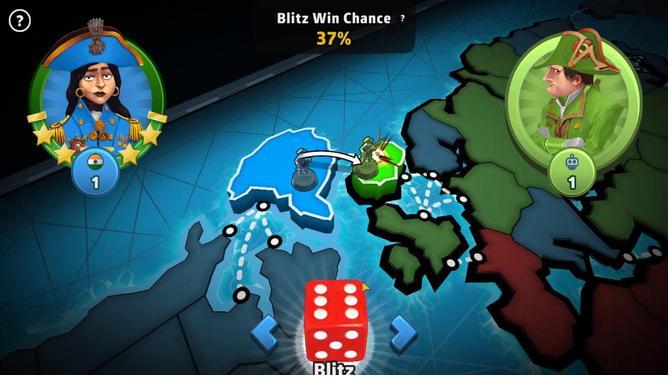 
Action: Mouse pressed left at (413, 279)
Screenshot: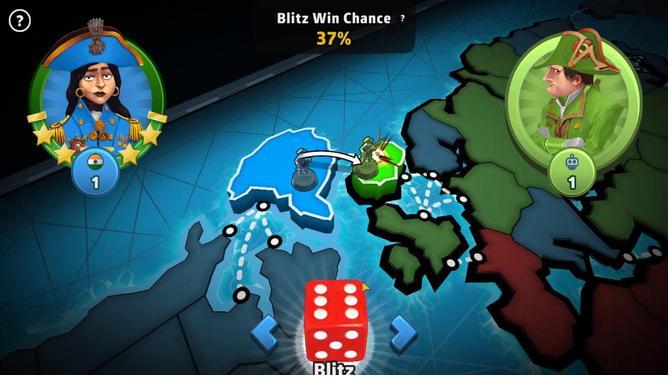 
Action: Mouse moved to (375, 282)
Screenshot: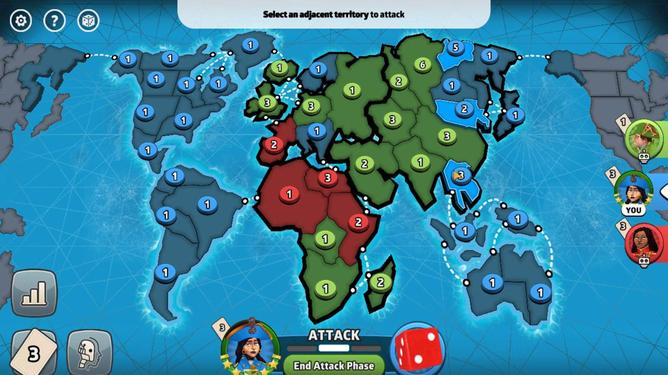 
Action: Mouse pressed left at (375, 282)
Screenshot: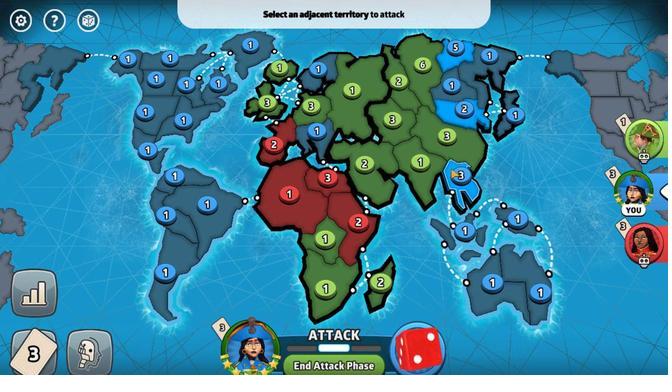 
Action: Mouse moved to (435, 283)
Screenshot: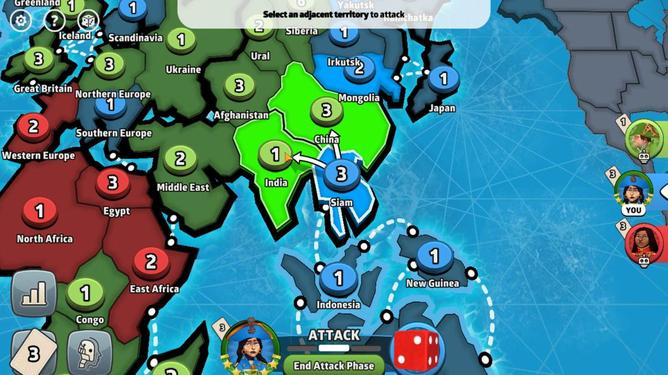 
Action: Mouse pressed left at (435, 283)
Screenshot: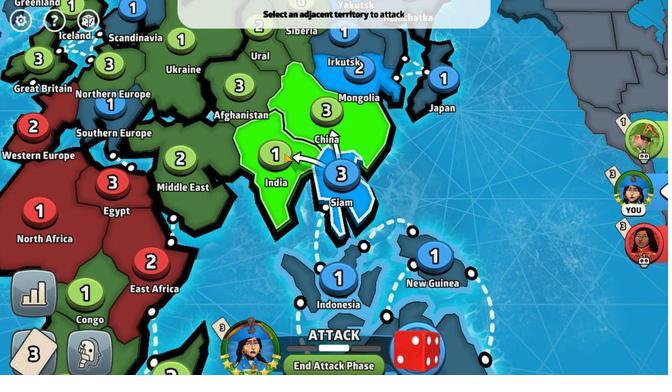 
Action: Mouse moved to (418, 278)
Screenshot: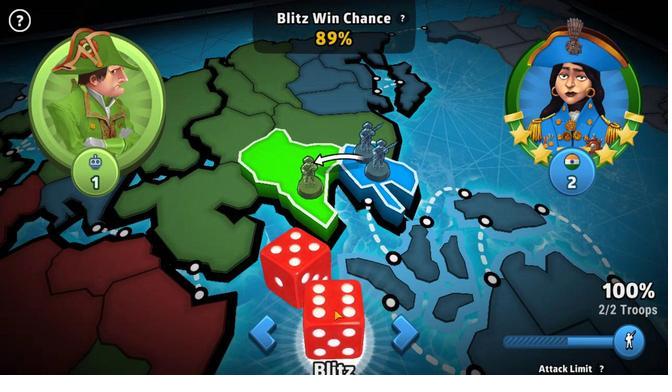 
Action: Mouse pressed left at (418, 278)
